 Task: Create a due date automation trigger when advanced on, 2 hours after a card is due add dates with a due date.
Action: Mouse moved to (1047, 313)
Screenshot: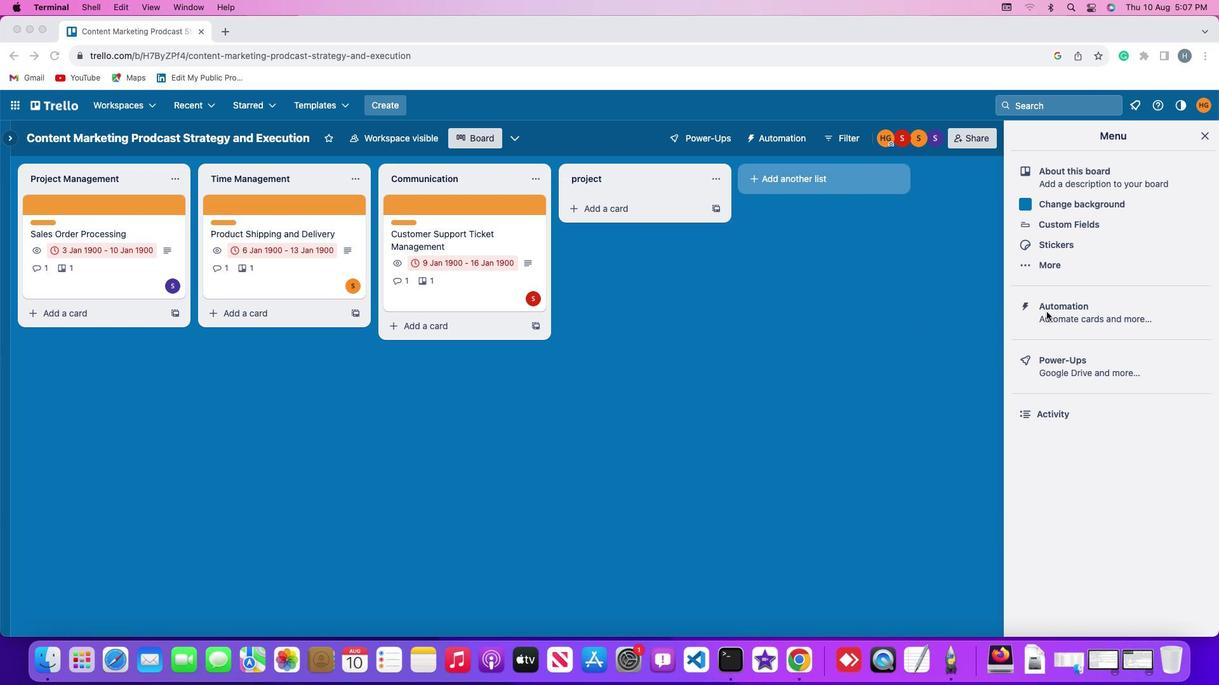 
Action: Mouse pressed left at (1047, 313)
Screenshot: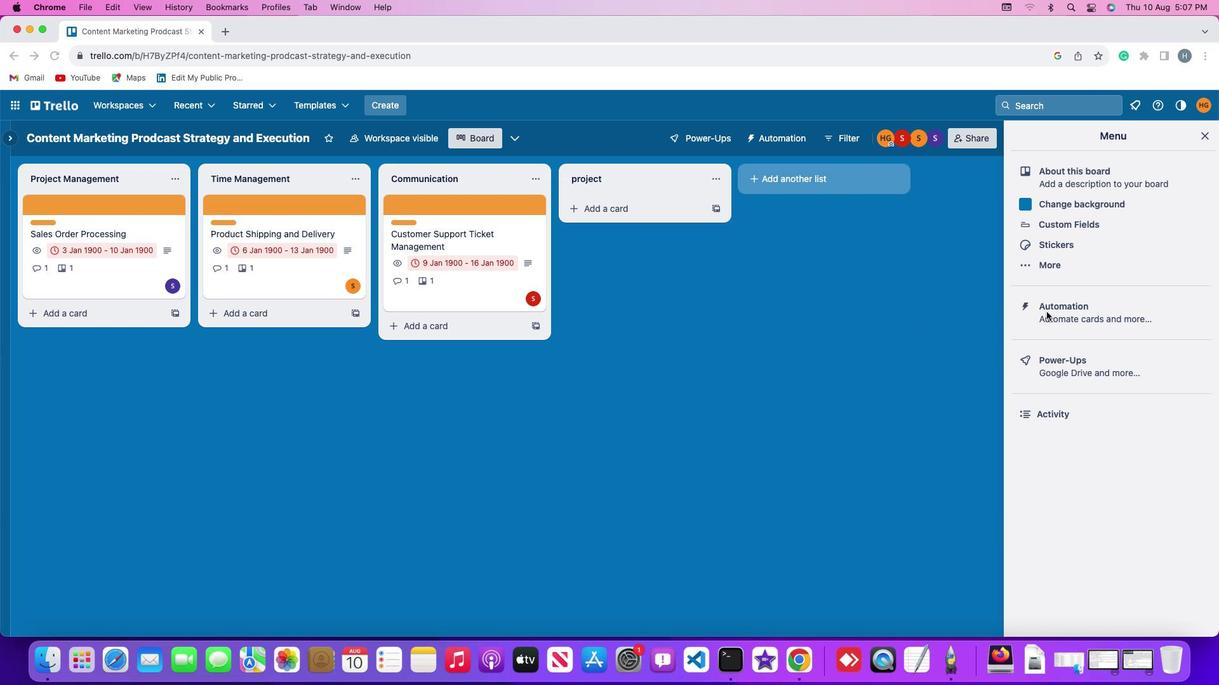 
Action: Mouse pressed left at (1047, 313)
Screenshot: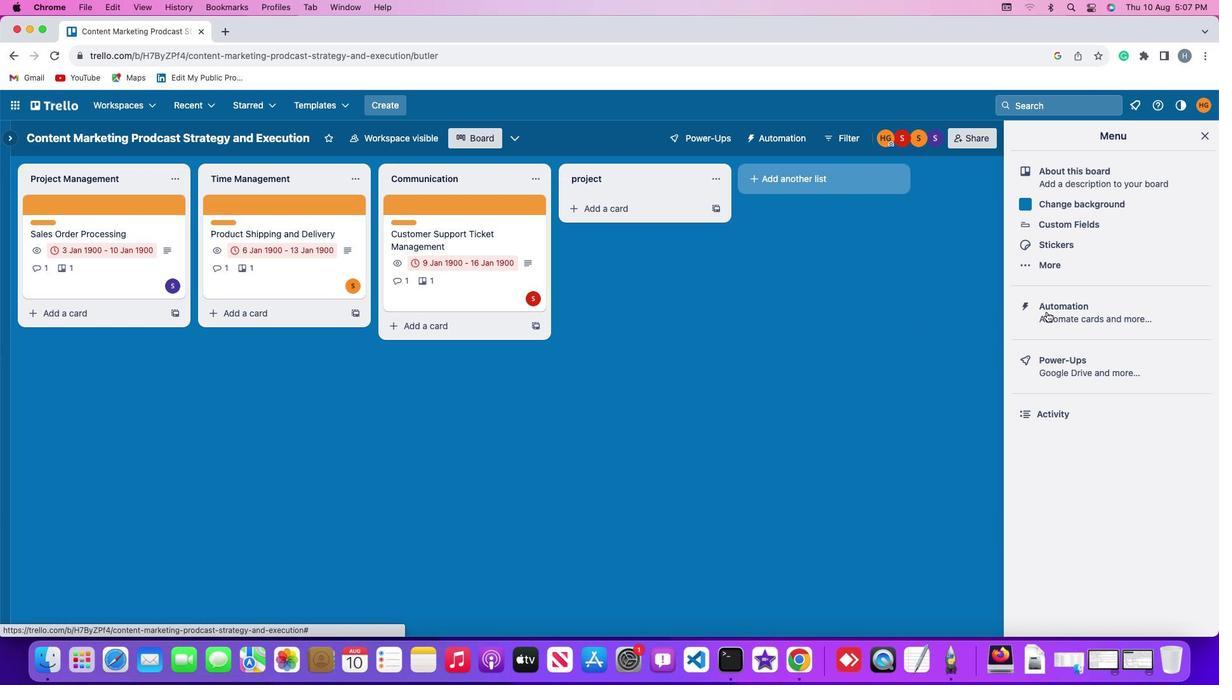 
Action: Mouse moved to (72, 304)
Screenshot: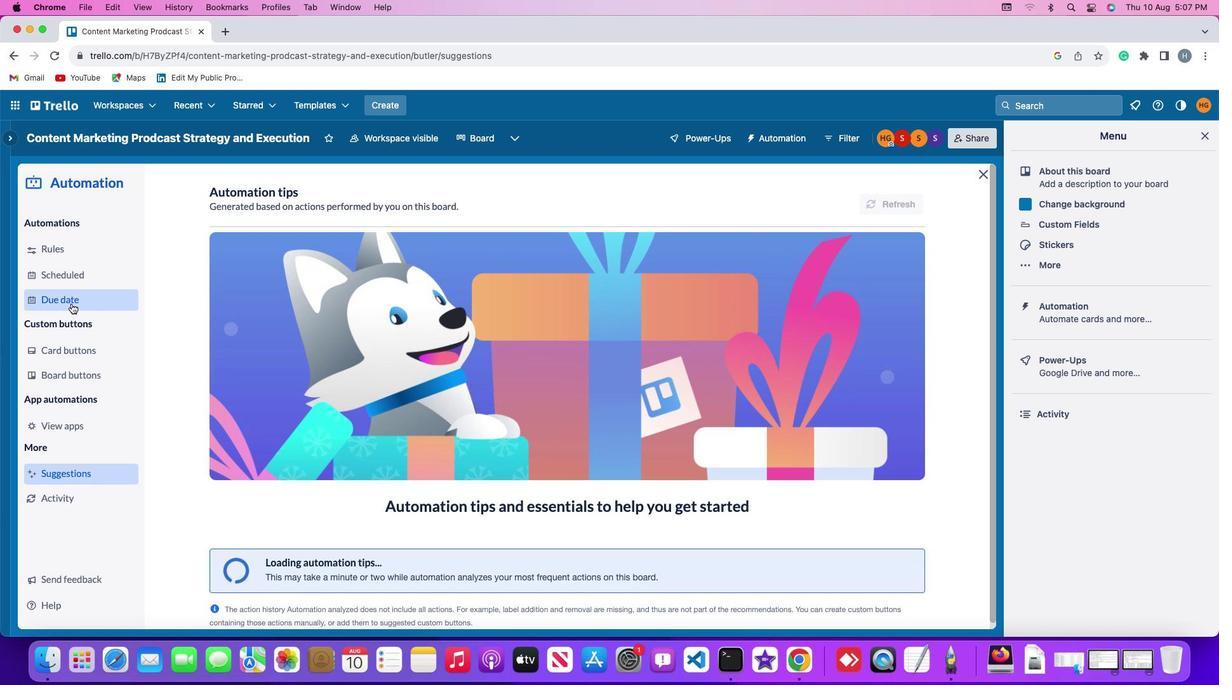 
Action: Mouse pressed left at (72, 304)
Screenshot: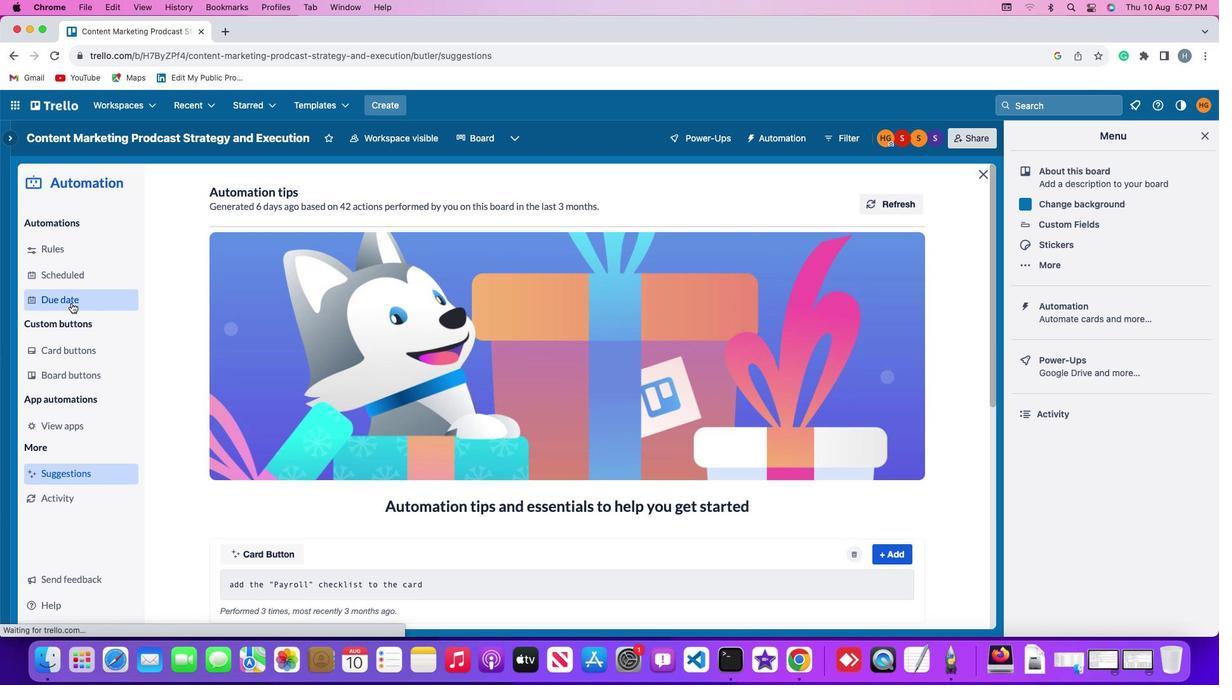 
Action: Mouse moved to (866, 198)
Screenshot: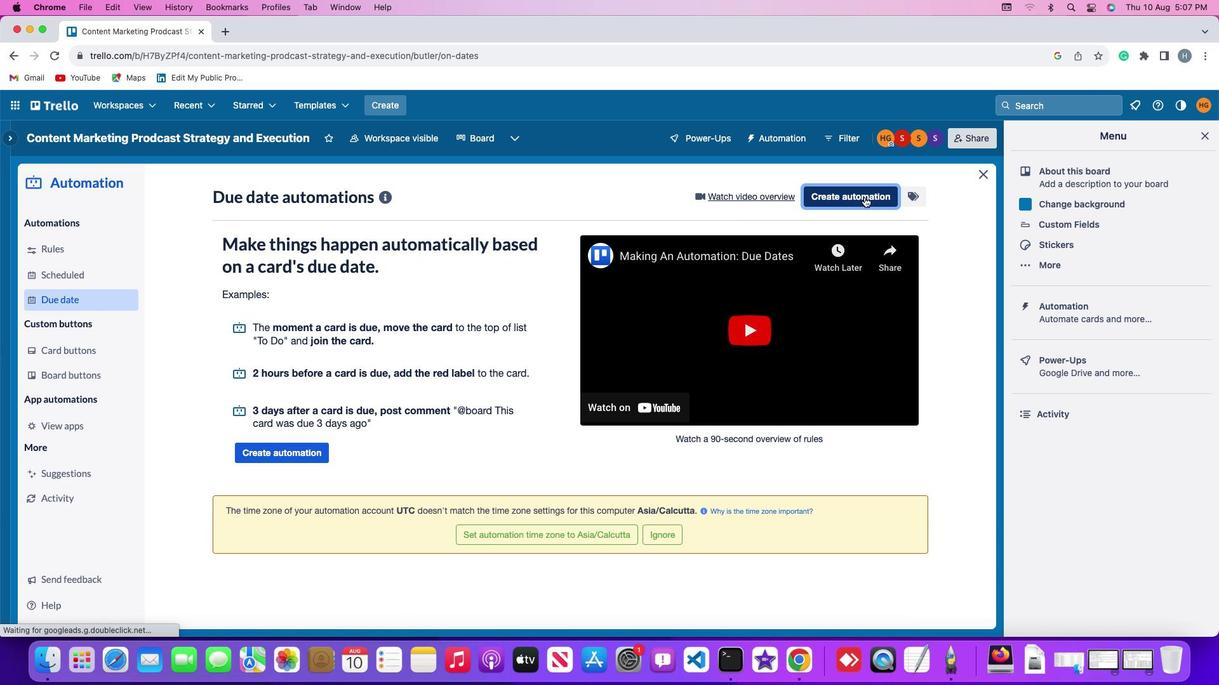 
Action: Mouse pressed left at (866, 198)
Screenshot: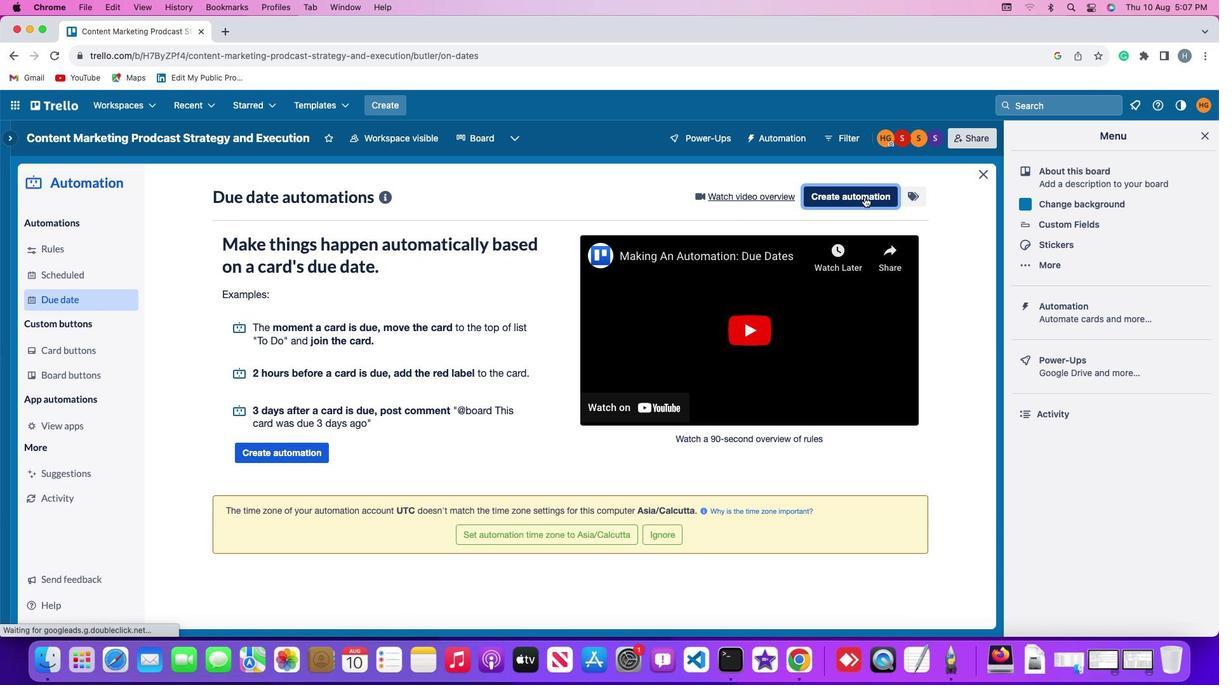 
Action: Mouse moved to (273, 320)
Screenshot: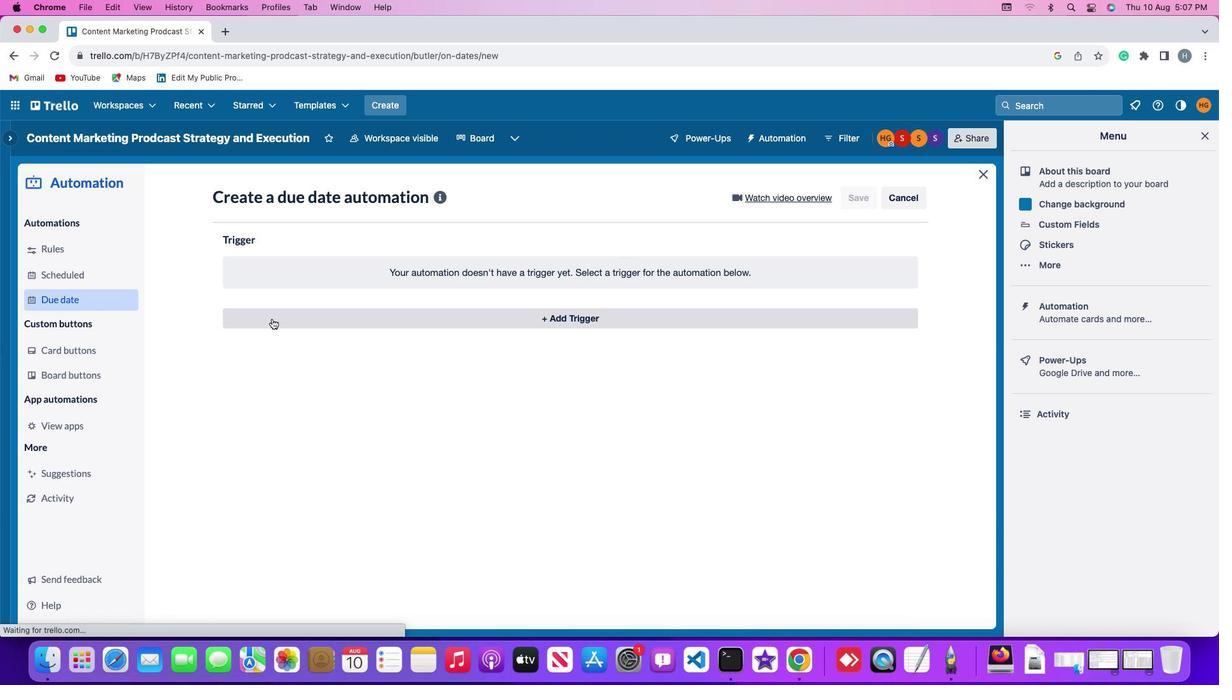 
Action: Mouse pressed left at (273, 320)
Screenshot: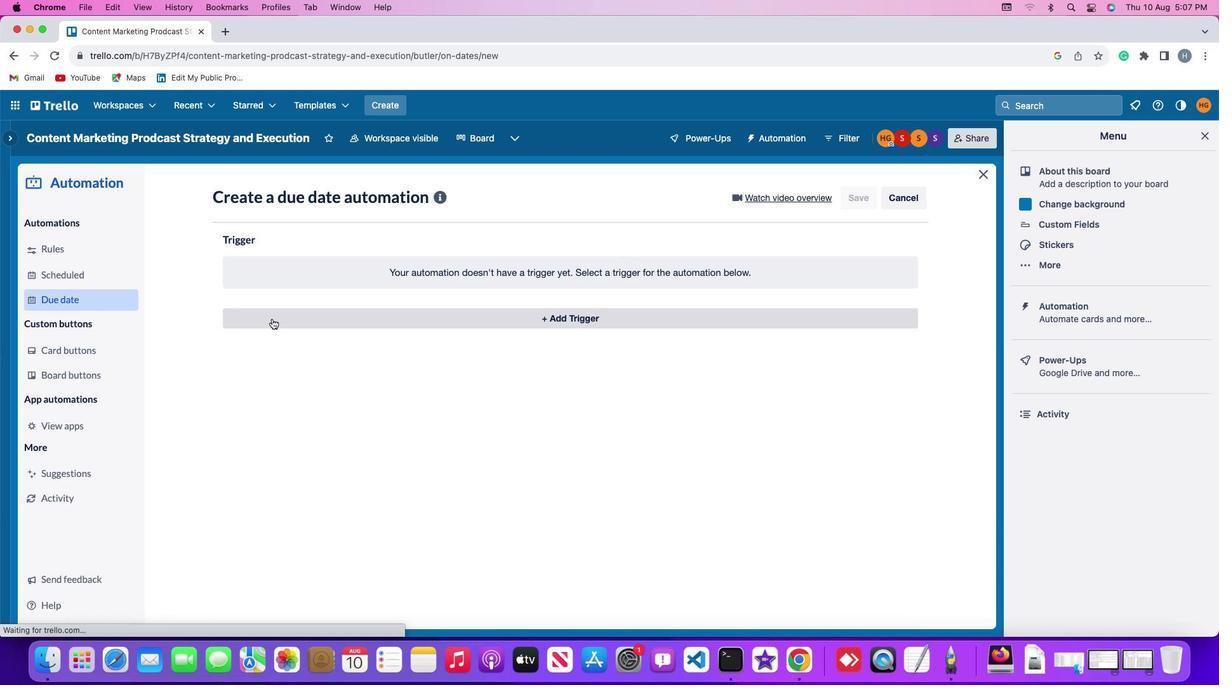 
Action: Mouse moved to (247, 513)
Screenshot: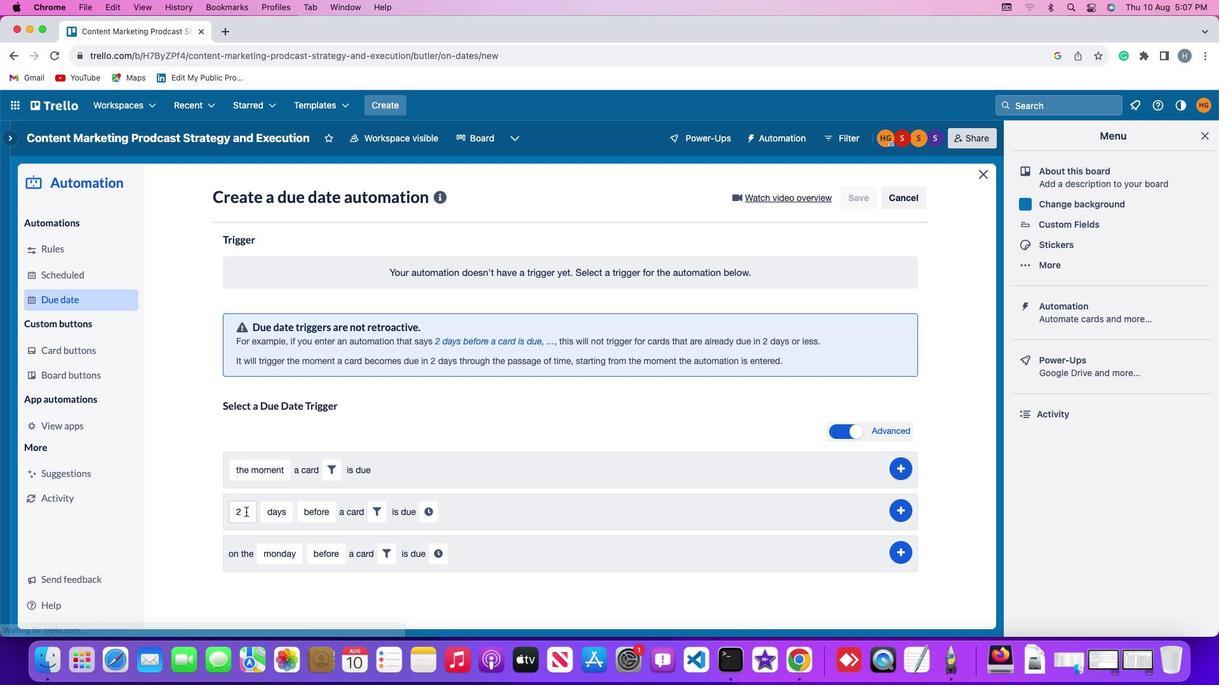
Action: Mouse pressed left at (247, 513)
Screenshot: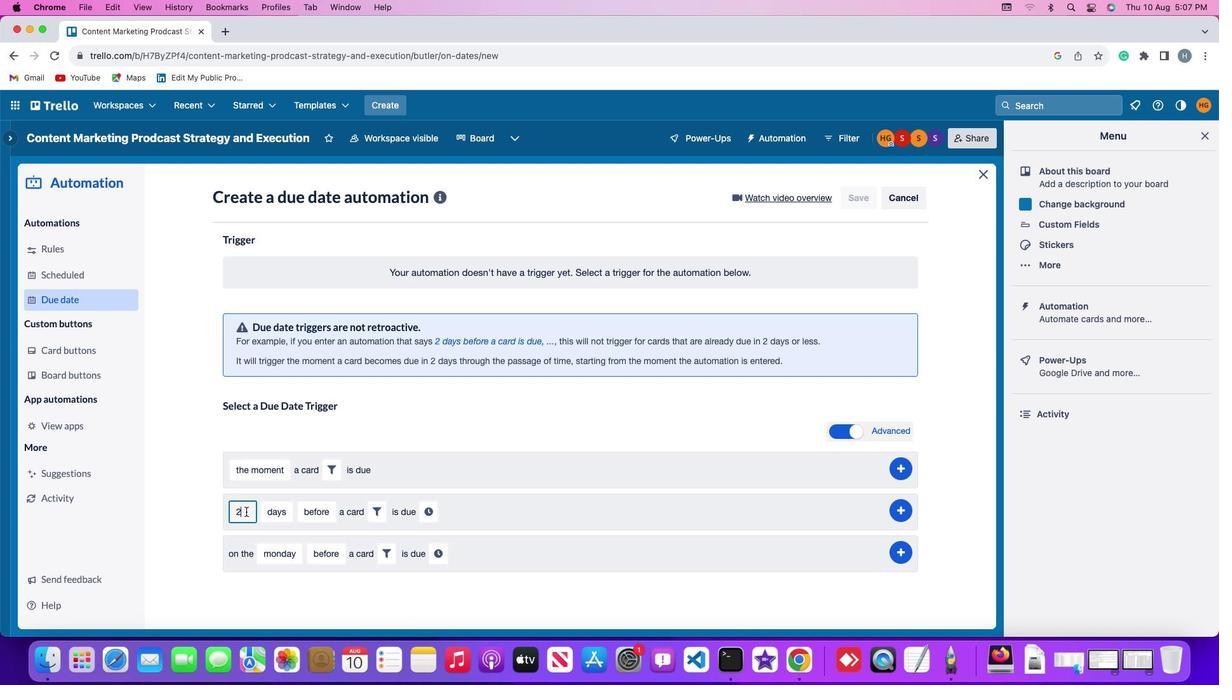
Action: Key pressed Key.backspace'2'
Screenshot: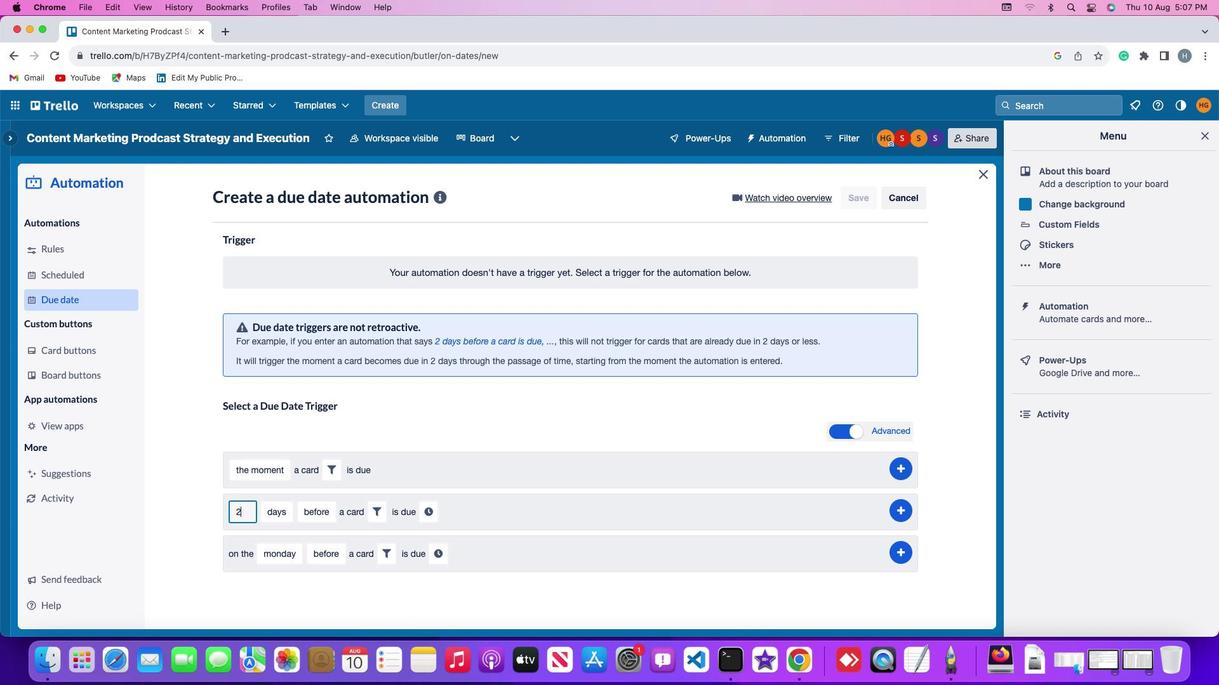 
Action: Mouse moved to (267, 514)
Screenshot: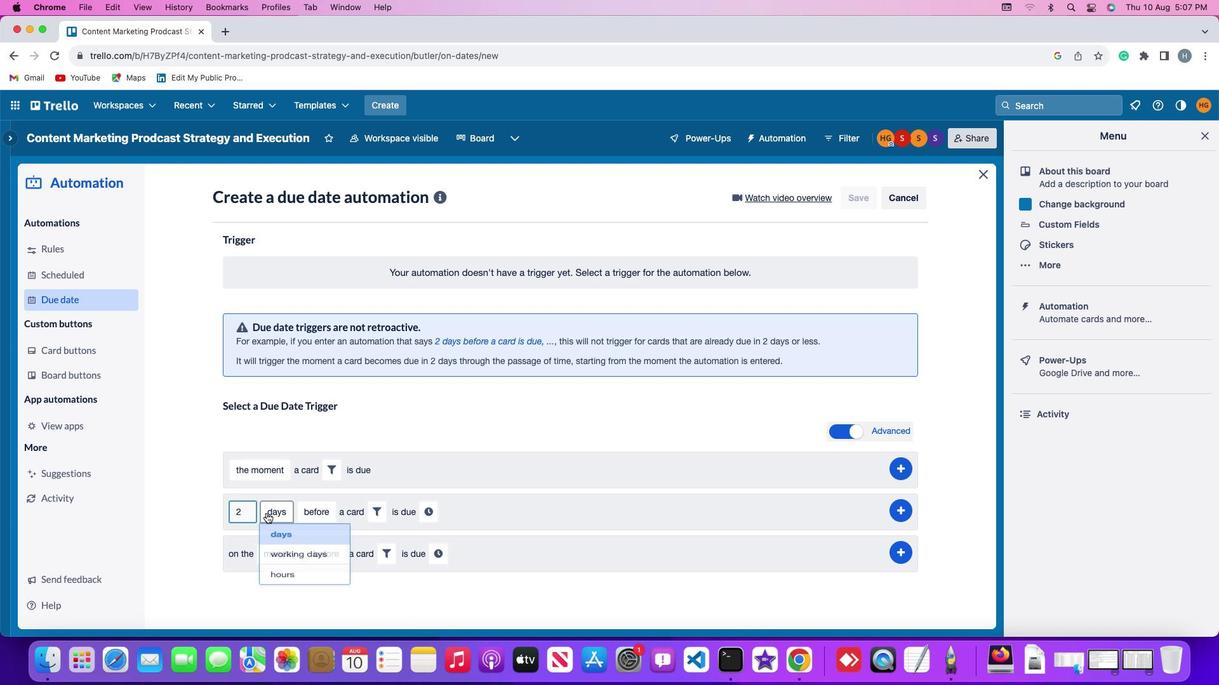 
Action: Mouse pressed left at (267, 514)
Screenshot: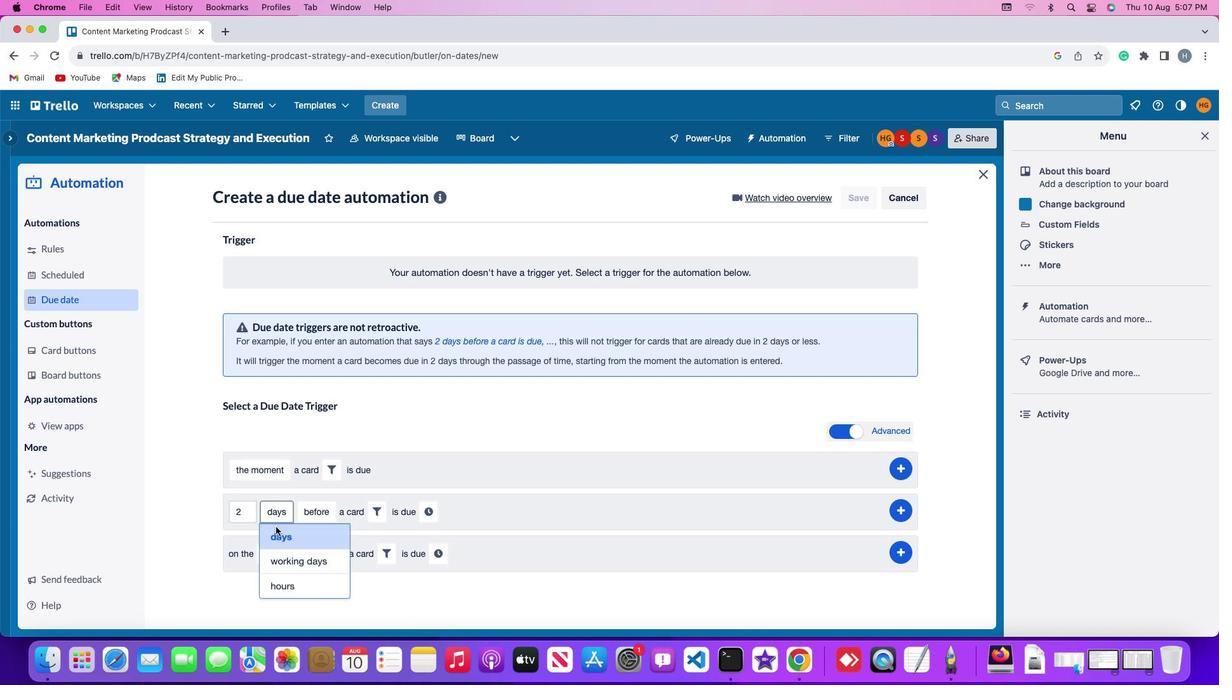 
Action: Mouse moved to (289, 591)
Screenshot: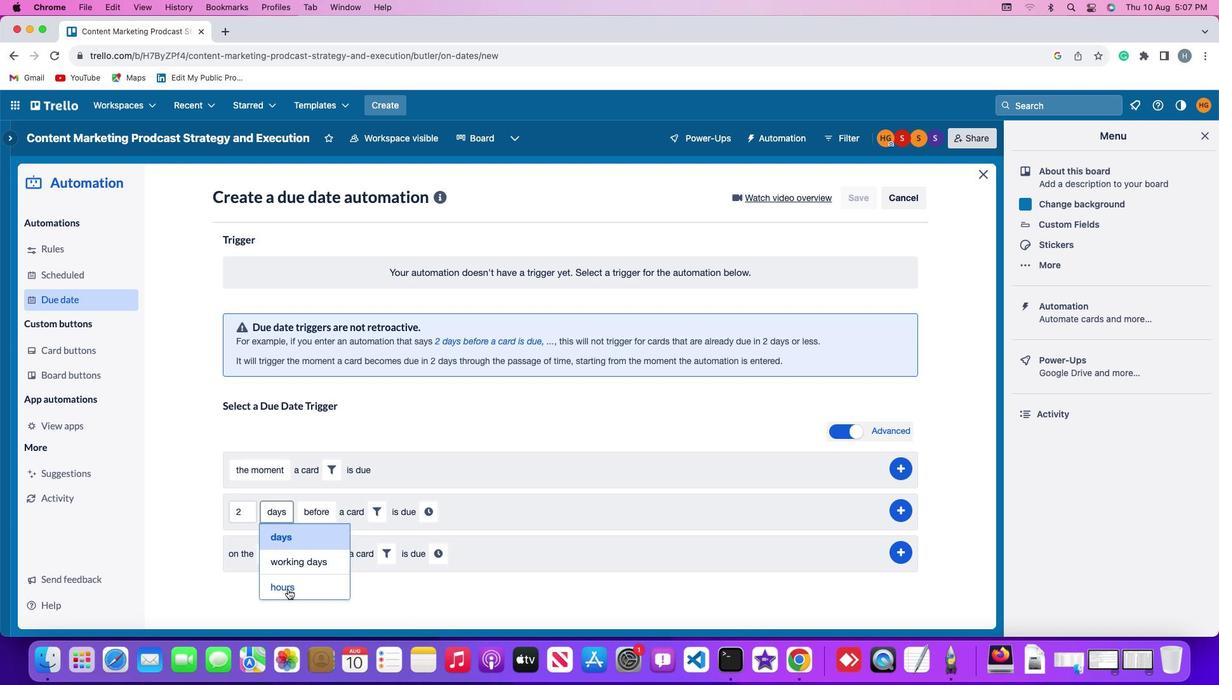 
Action: Mouse pressed left at (289, 591)
Screenshot: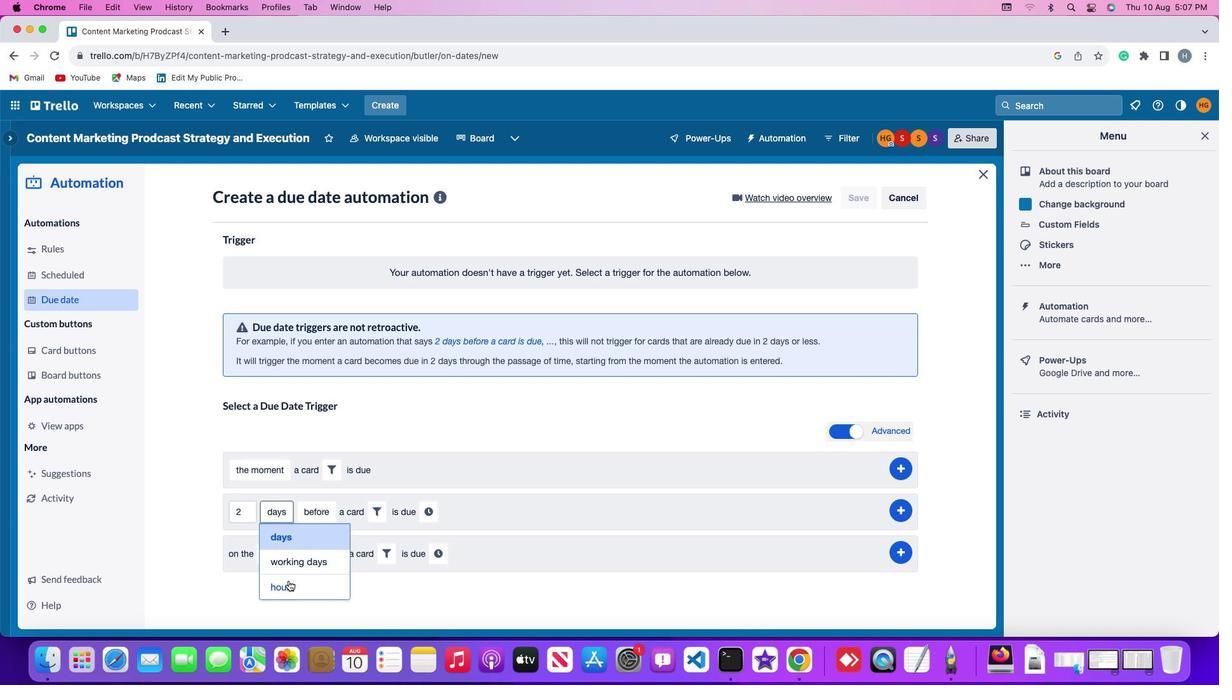 
Action: Mouse moved to (315, 520)
Screenshot: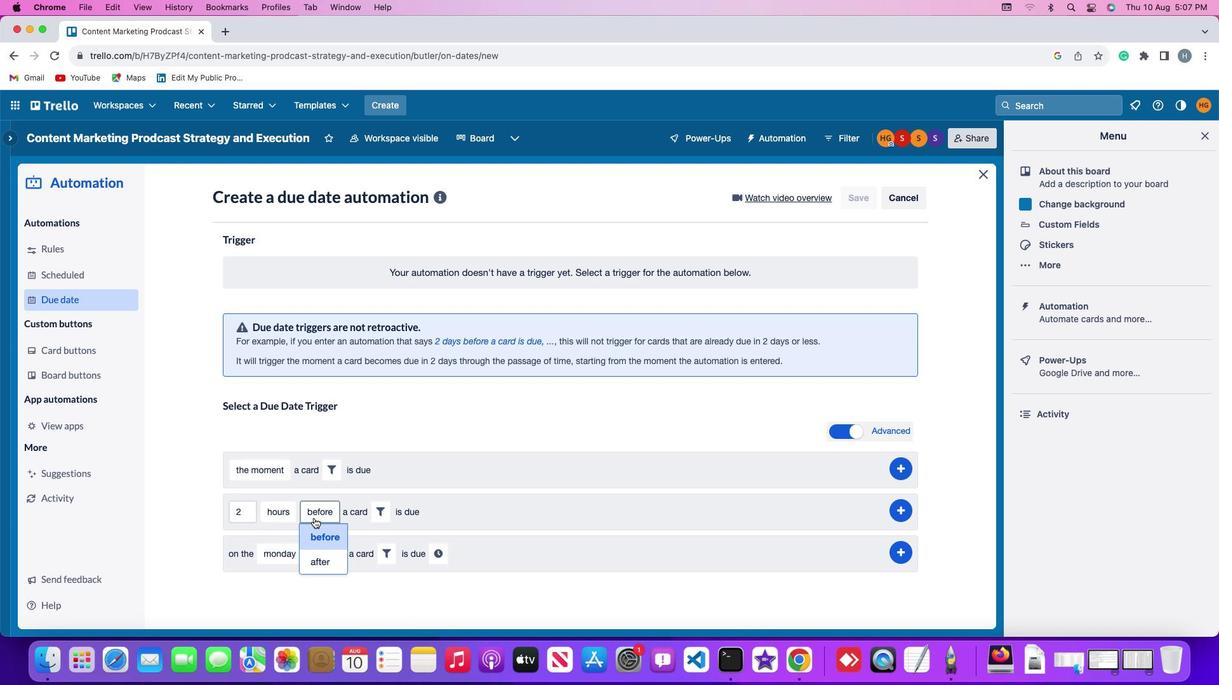 
Action: Mouse pressed left at (315, 520)
Screenshot: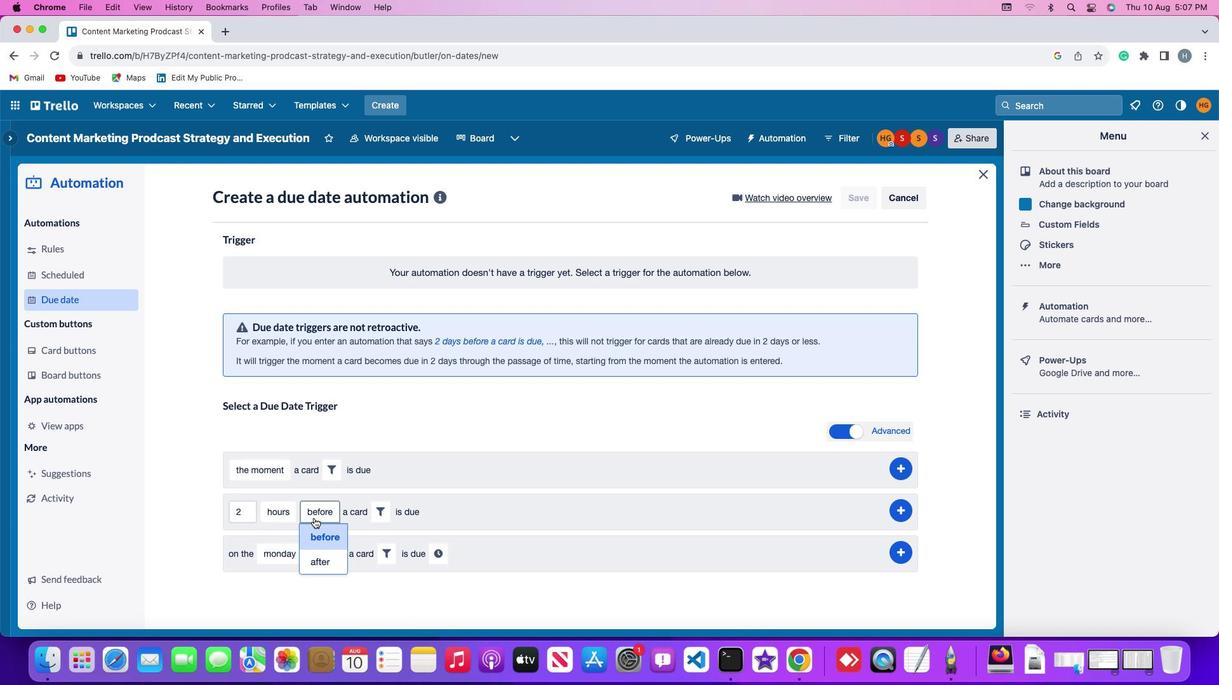 
Action: Mouse moved to (318, 562)
Screenshot: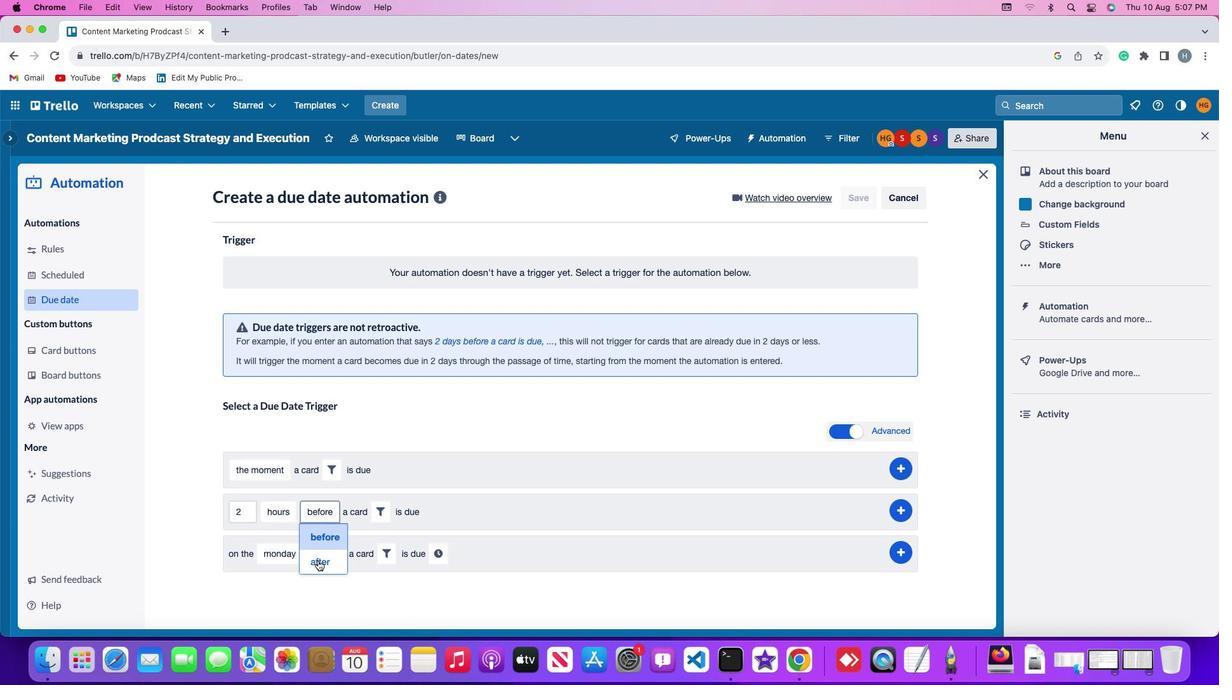 
Action: Mouse pressed left at (318, 562)
Screenshot: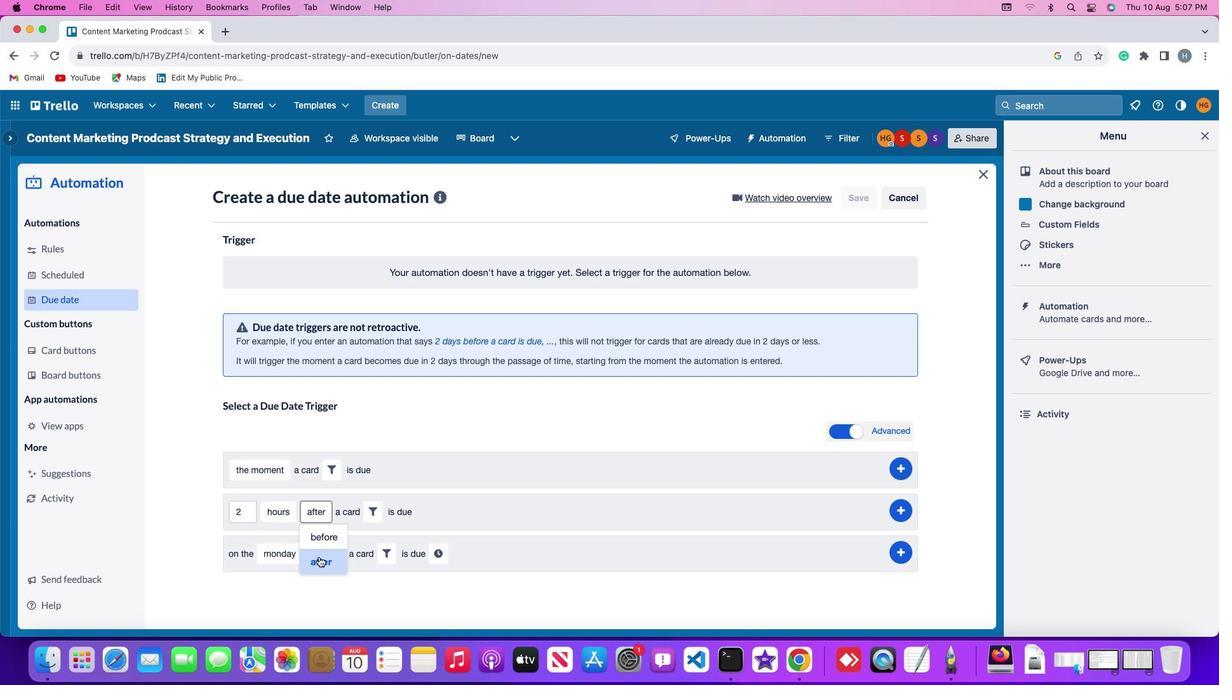 
Action: Mouse moved to (370, 513)
Screenshot: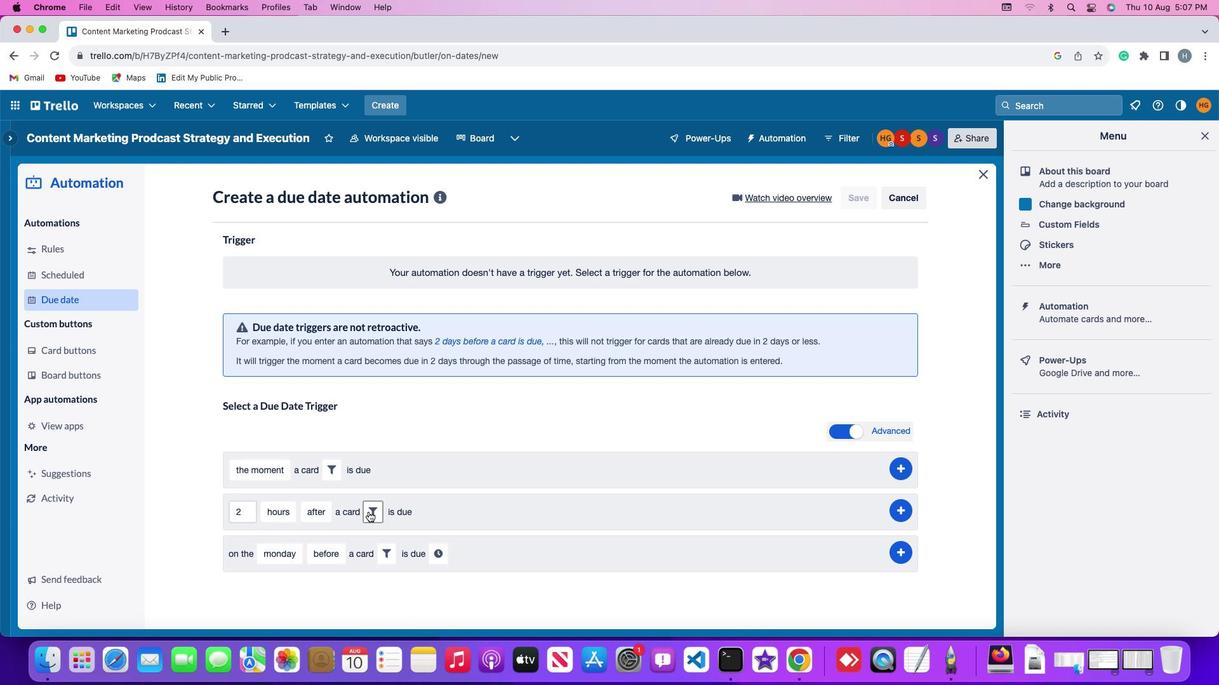 
Action: Mouse pressed left at (370, 513)
Screenshot: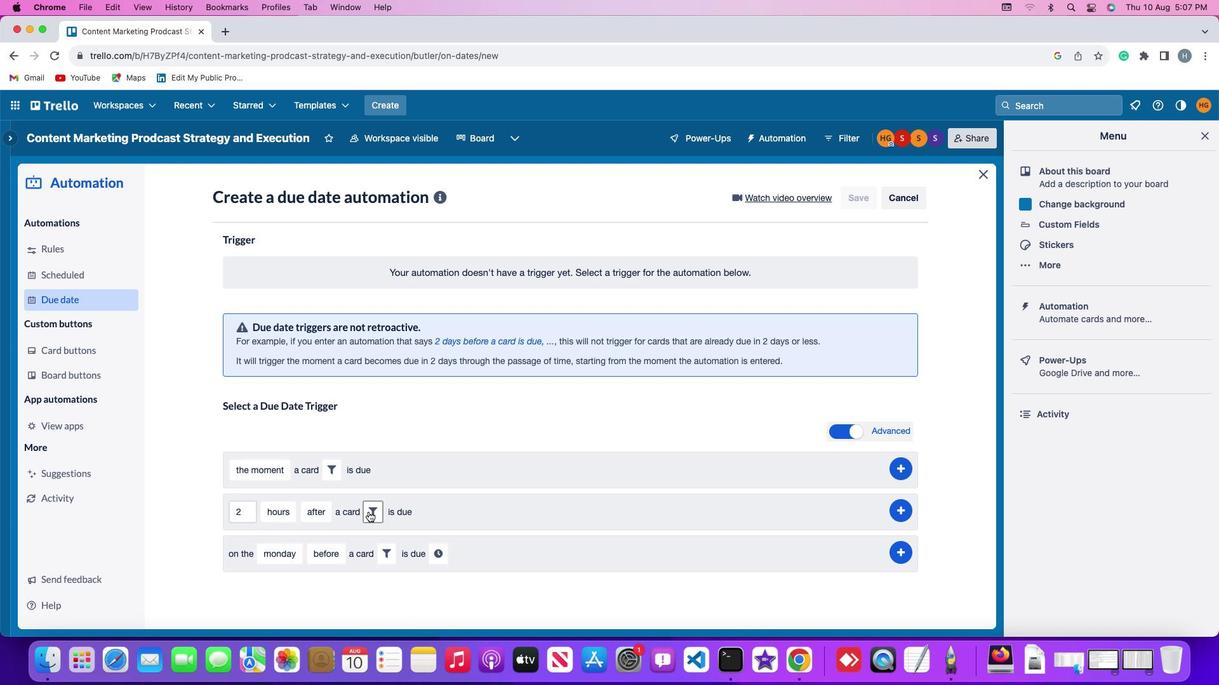 
Action: Mouse moved to (339, 591)
Screenshot: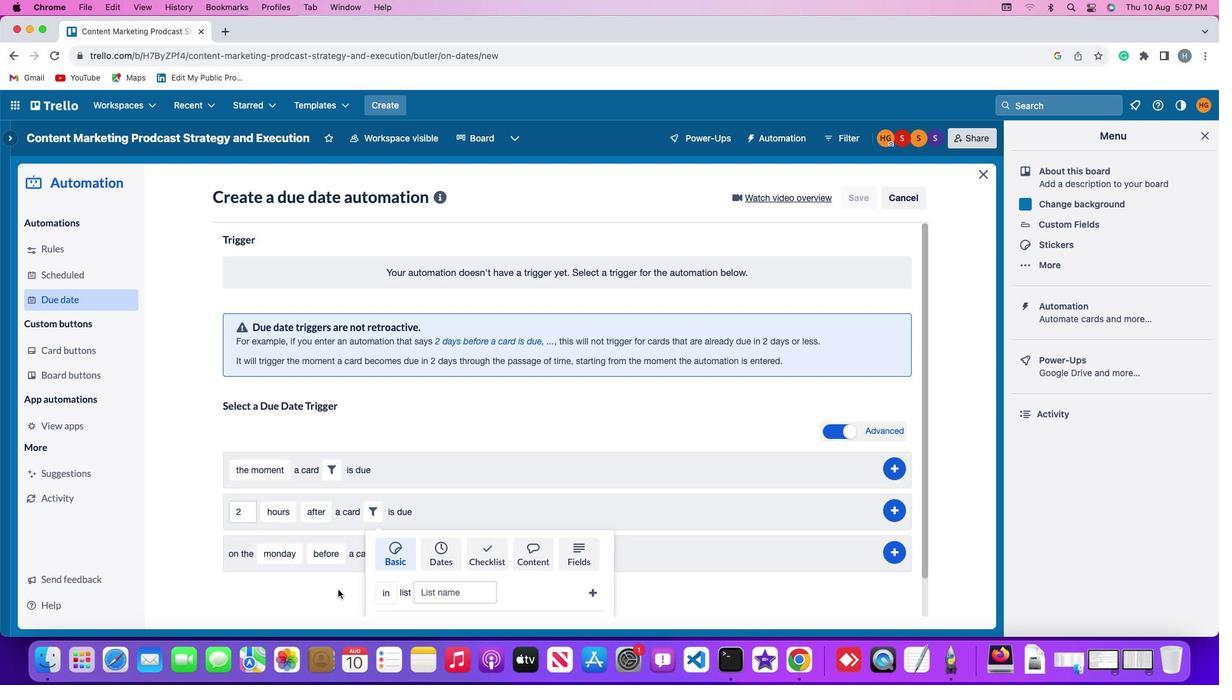 
Action: Mouse scrolled (339, 591) with delta (1, 0)
Screenshot: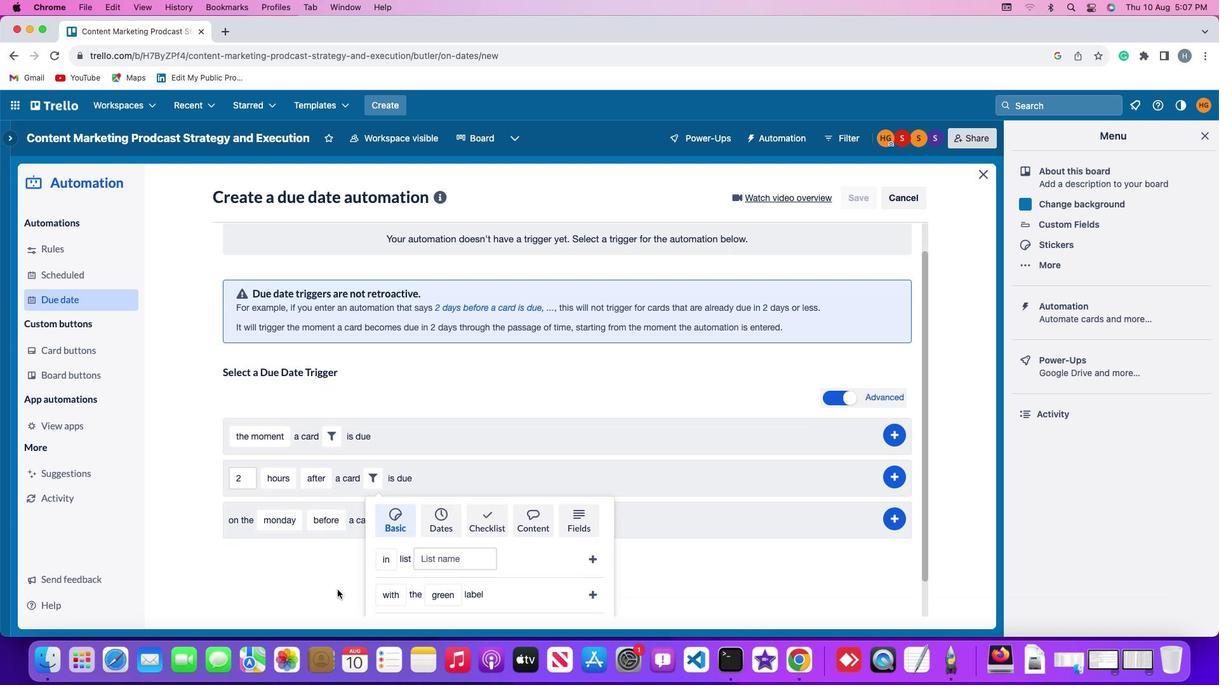 
Action: Mouse scrolled (339, 591) with delta (1, 0)
Screenshot: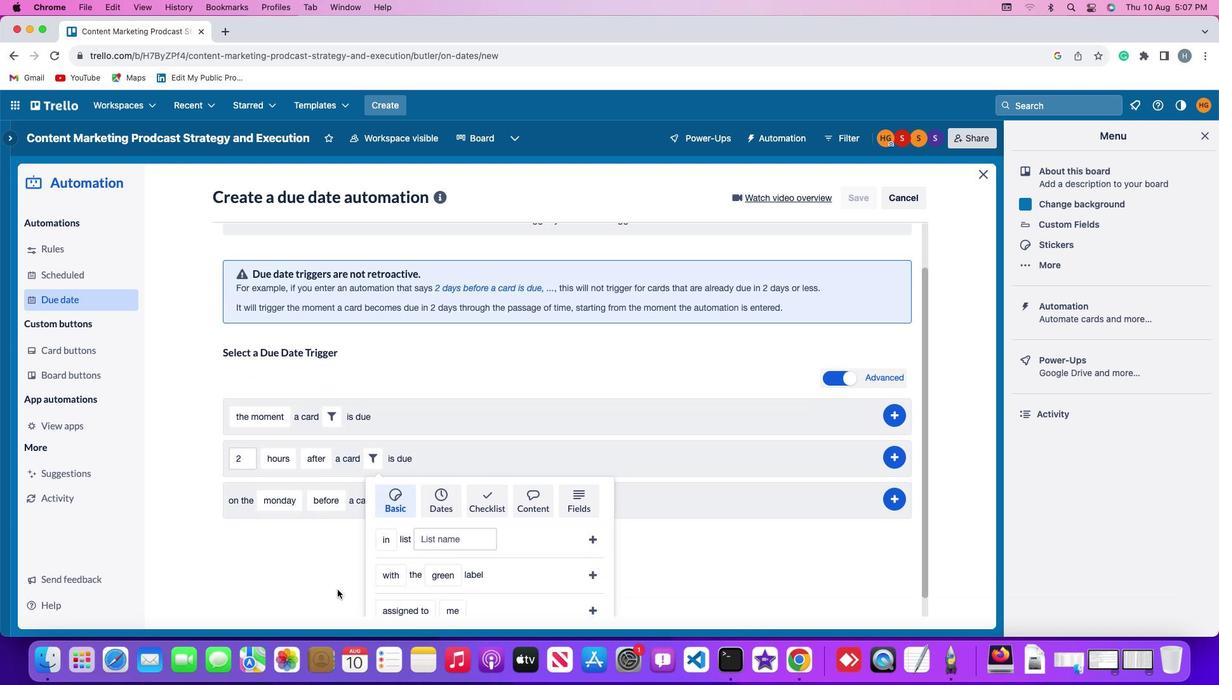 
Action: Mouse scrolled (339, 591) with delta (1, 0)
Screenshot: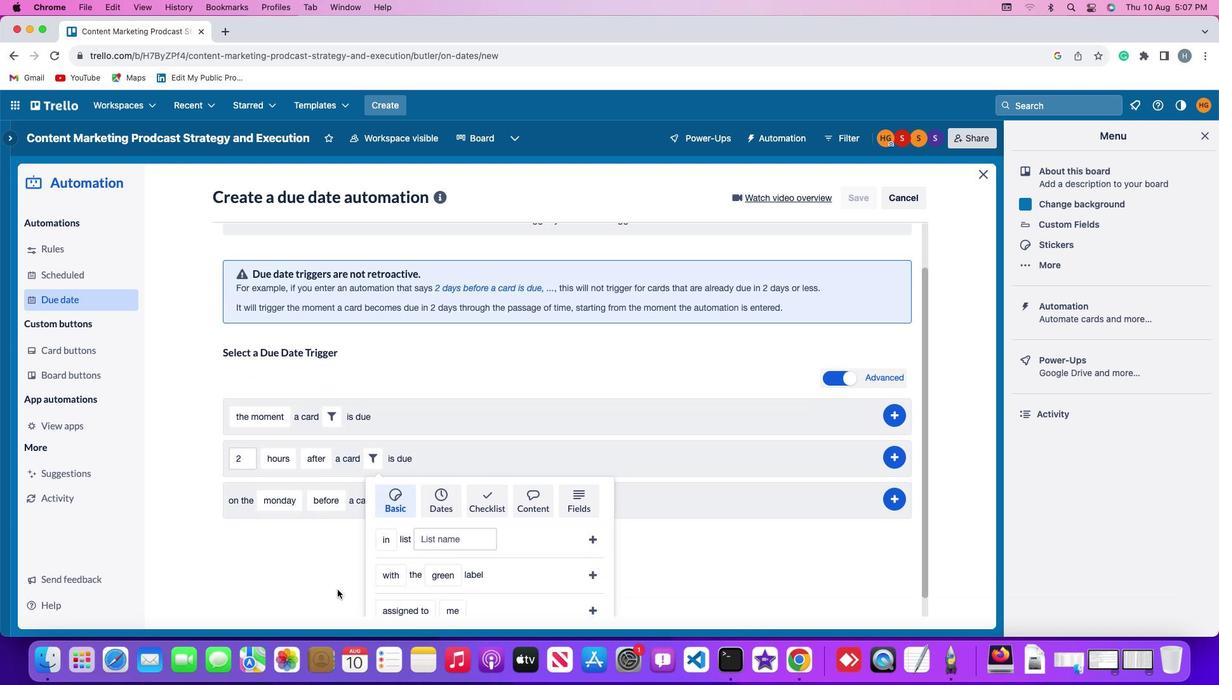 
Action: Mouse scrolled (339, 591) with delta (1, -1)
Screenshot: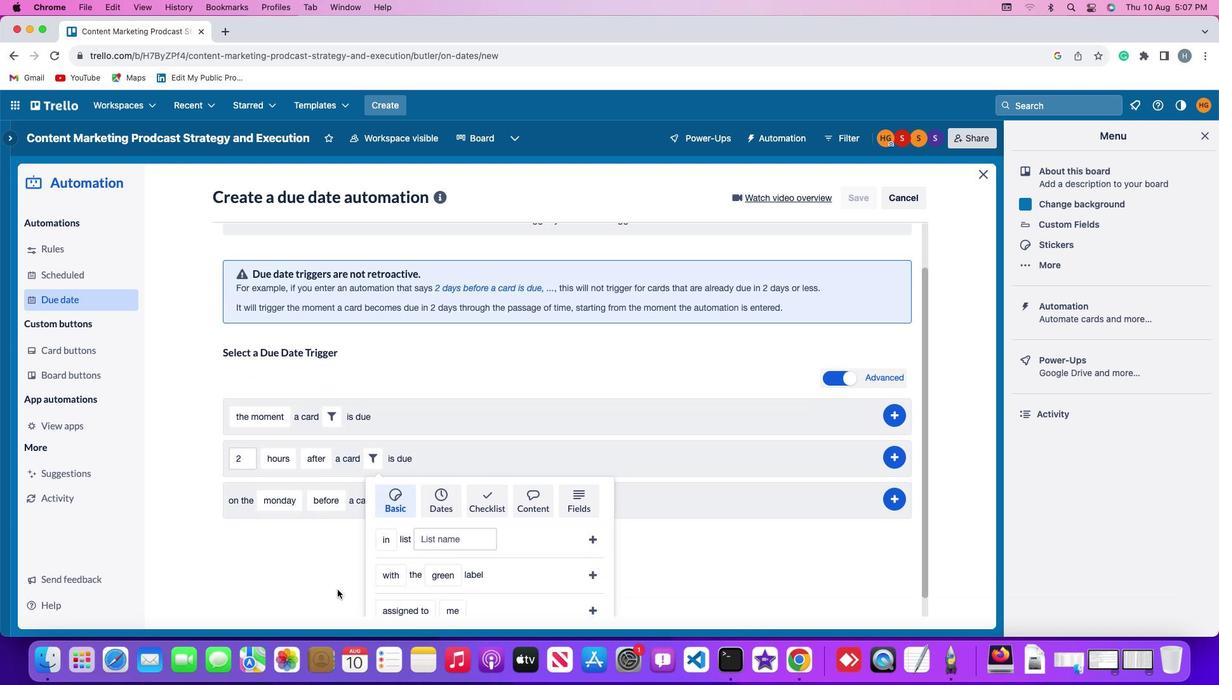 
Action: Mouse moved to (338, 591)
Screenshot: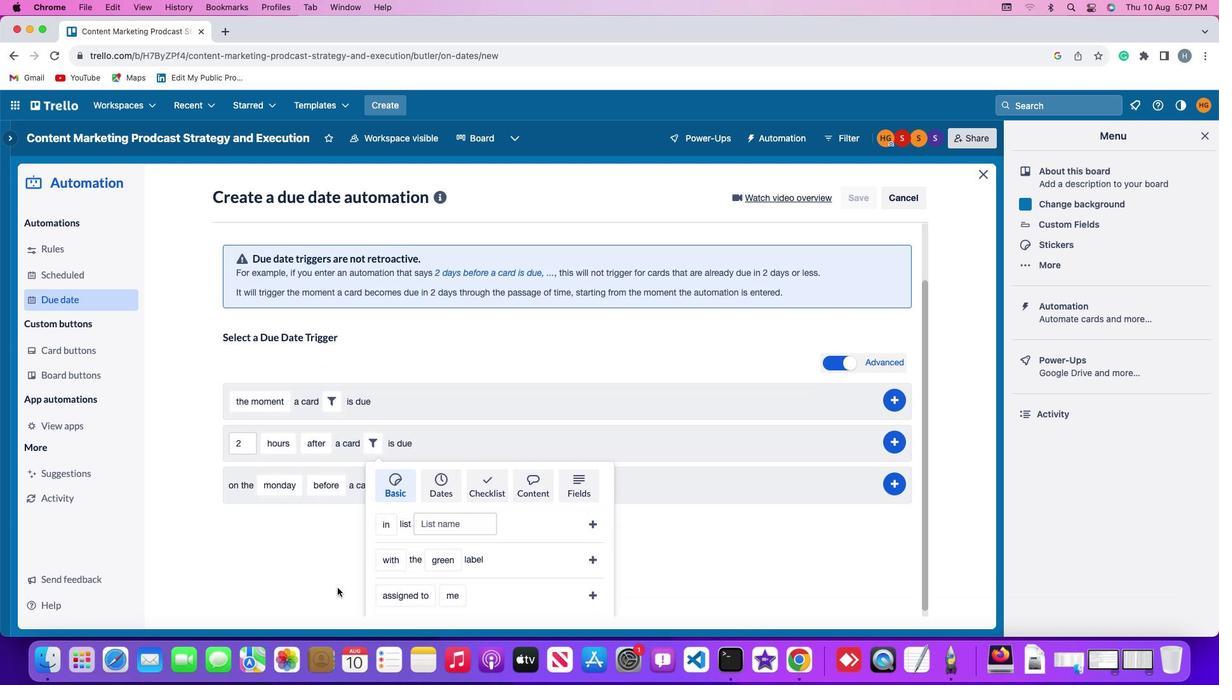 
Action: Mouse scrolled (338, 591) with delta (1, -1)
Screenshot: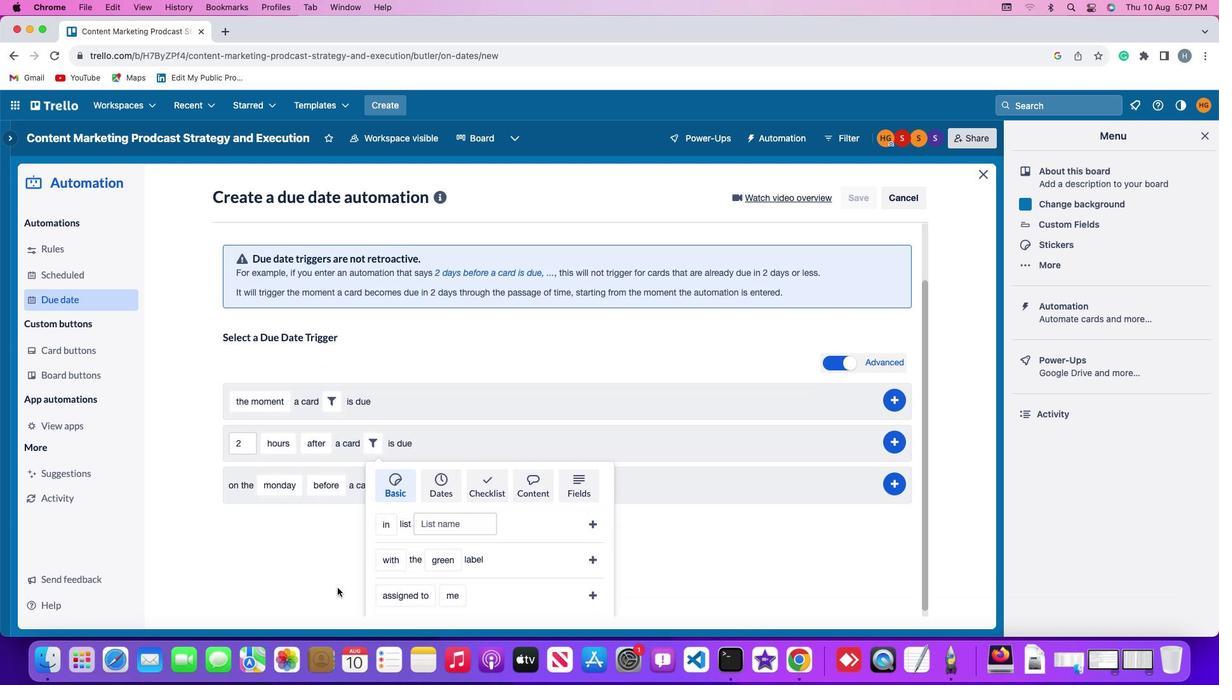 
Action: Mouse moved to (448, 488)
Screenshot: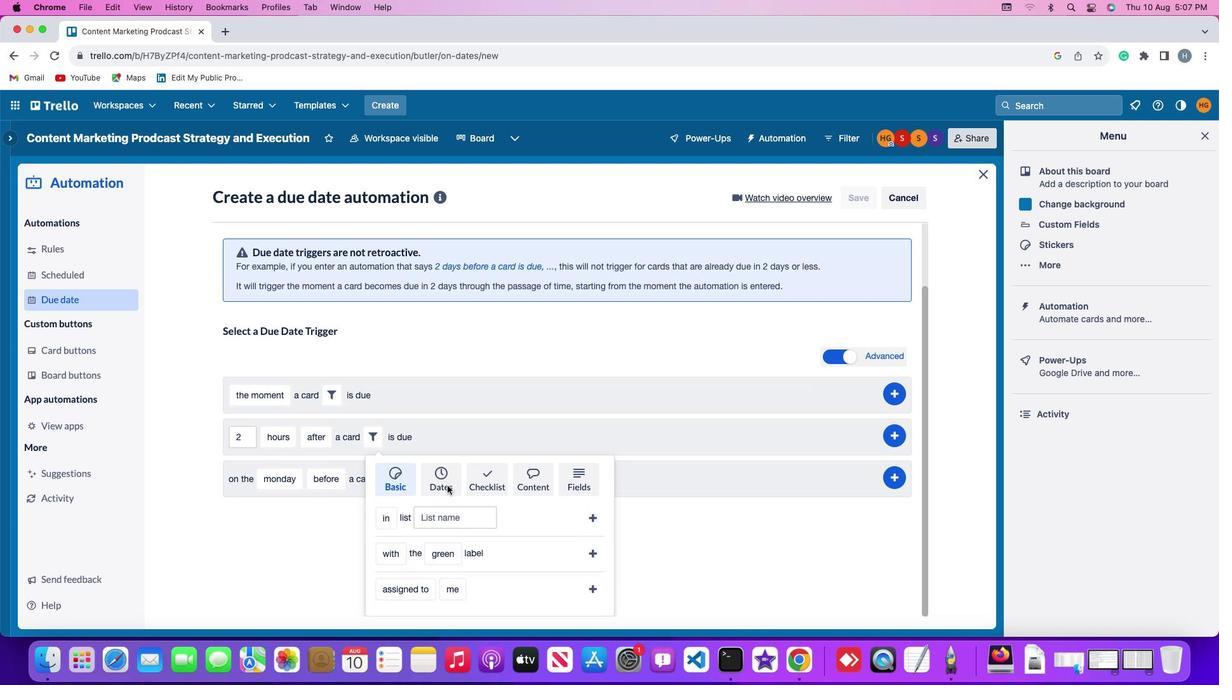 
Action: Mouse pressed left at (448, 488)
Screenshot: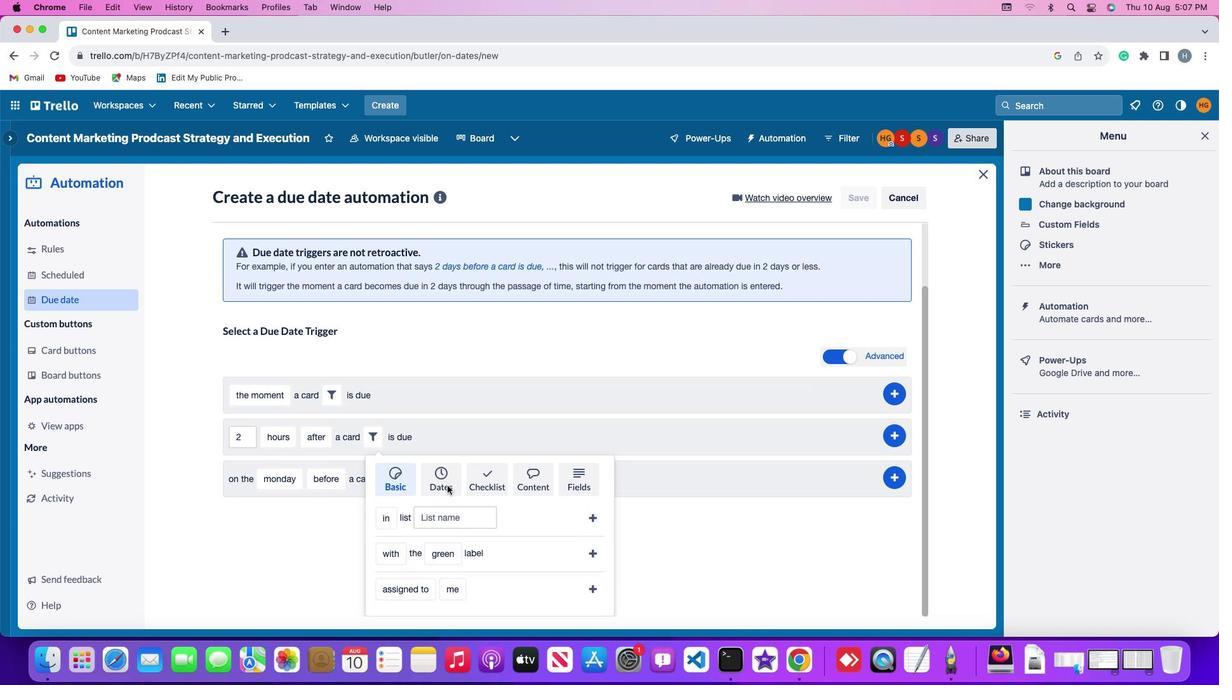 
Action: Mouse moved to (400, 518)
Screenshot: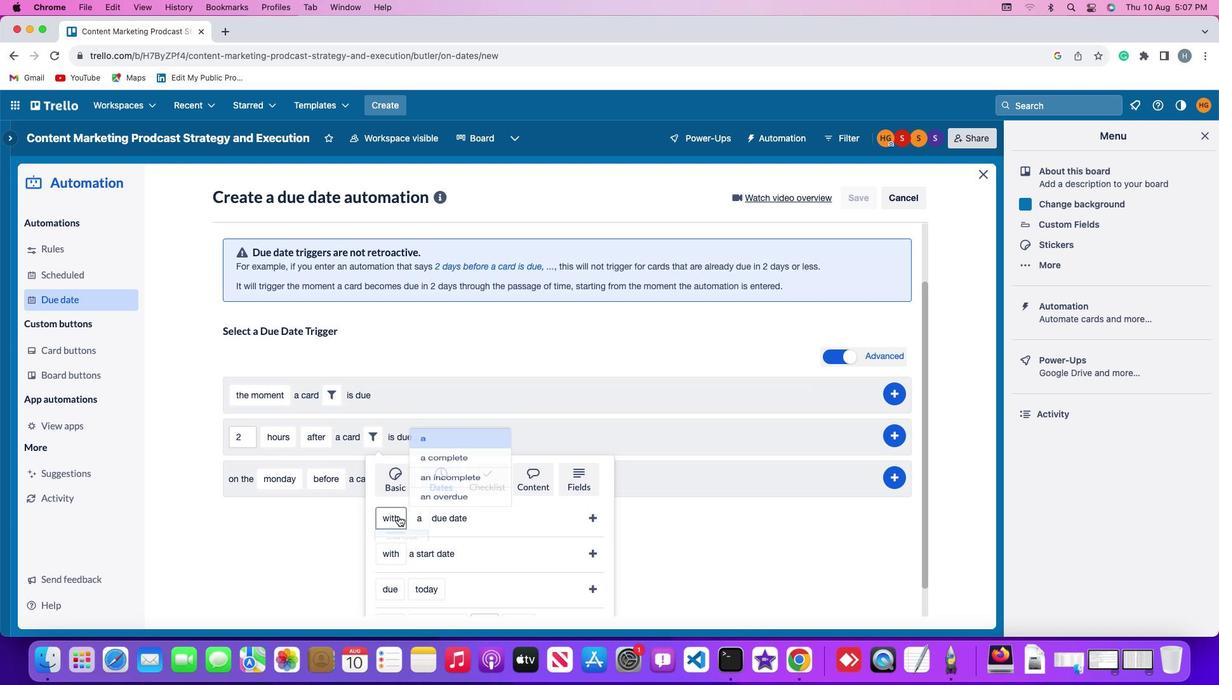 
Action: Mouse pressed left at (400, 518)
Screenshot: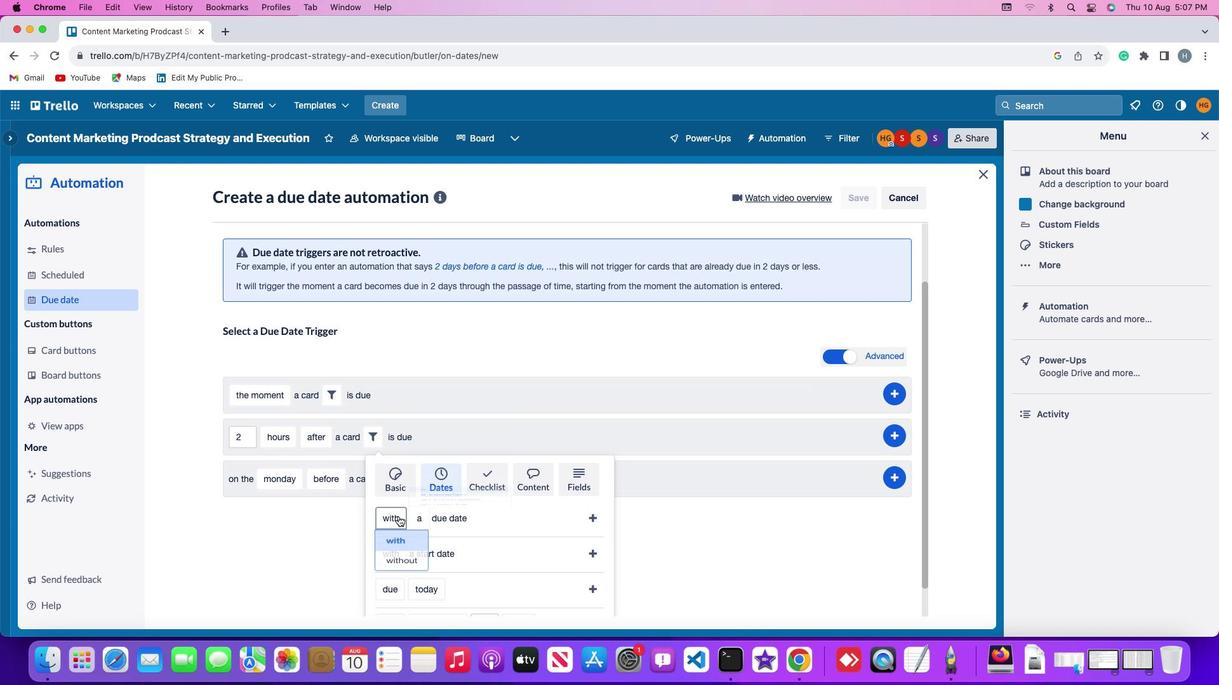 
Action: Mouse moved to (394, 553)
Screenshot: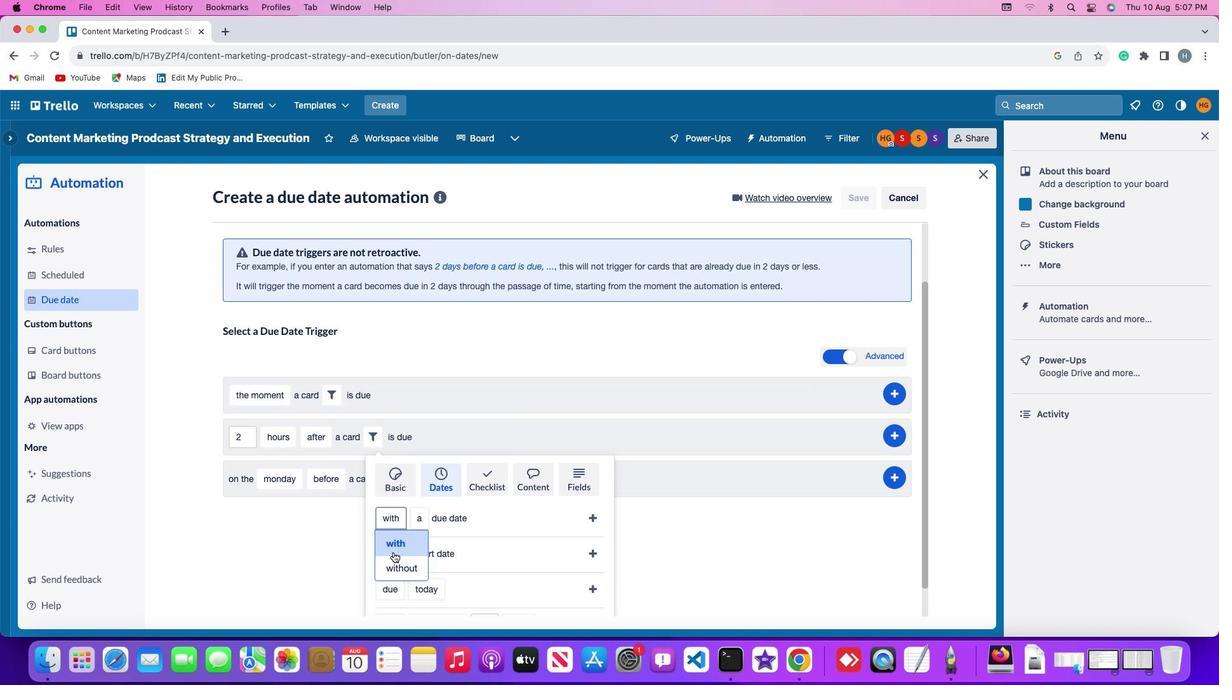 
Action: Mouse pressed left at (394, 553)
Screenshot: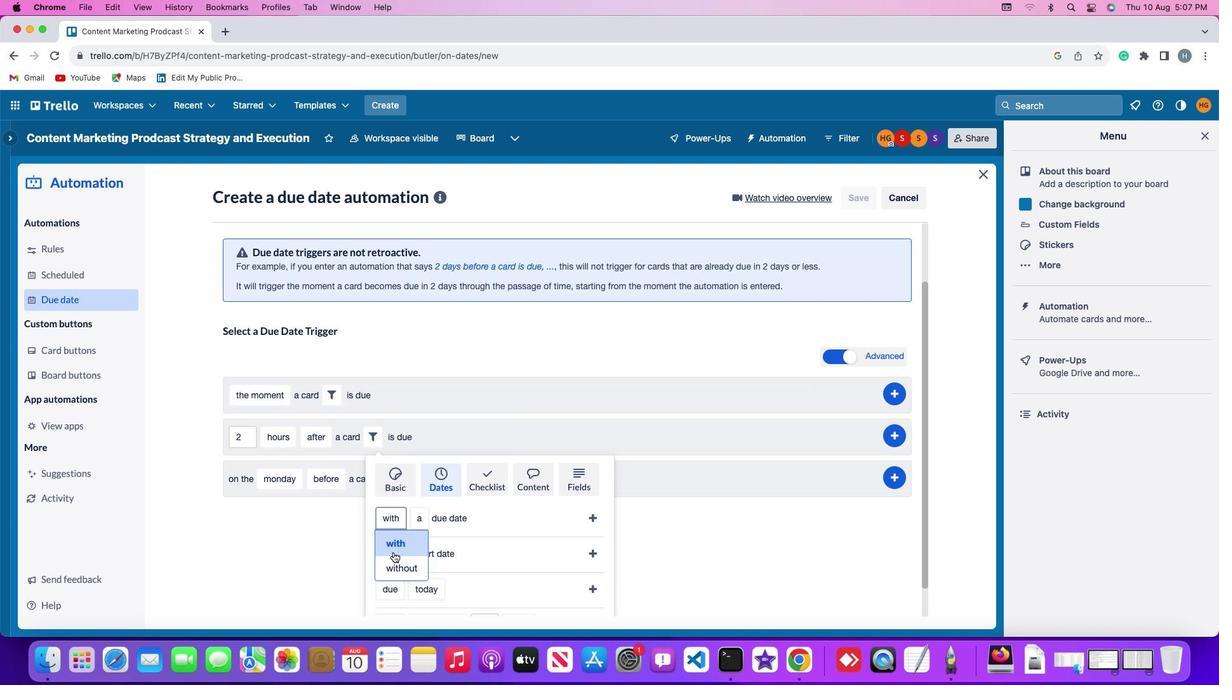 
Action: Mouse moved to (415, 523)
Screenshot: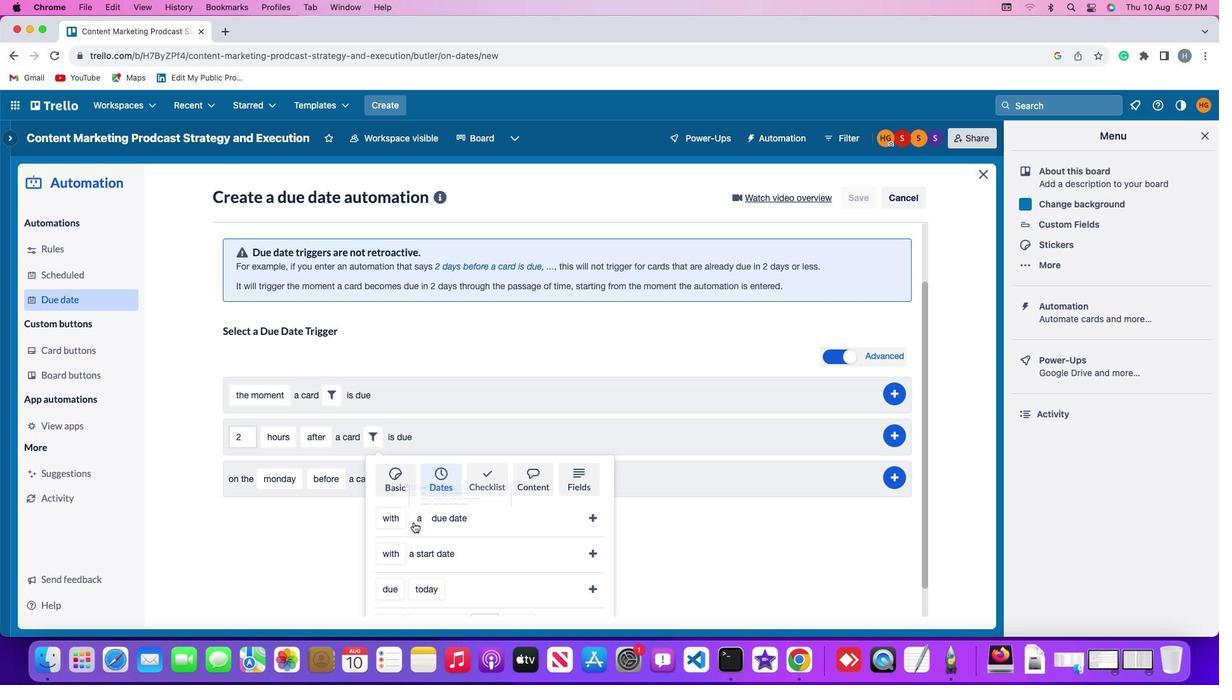 
Action: Mouse pressed left at (415, 523)
Screenshot: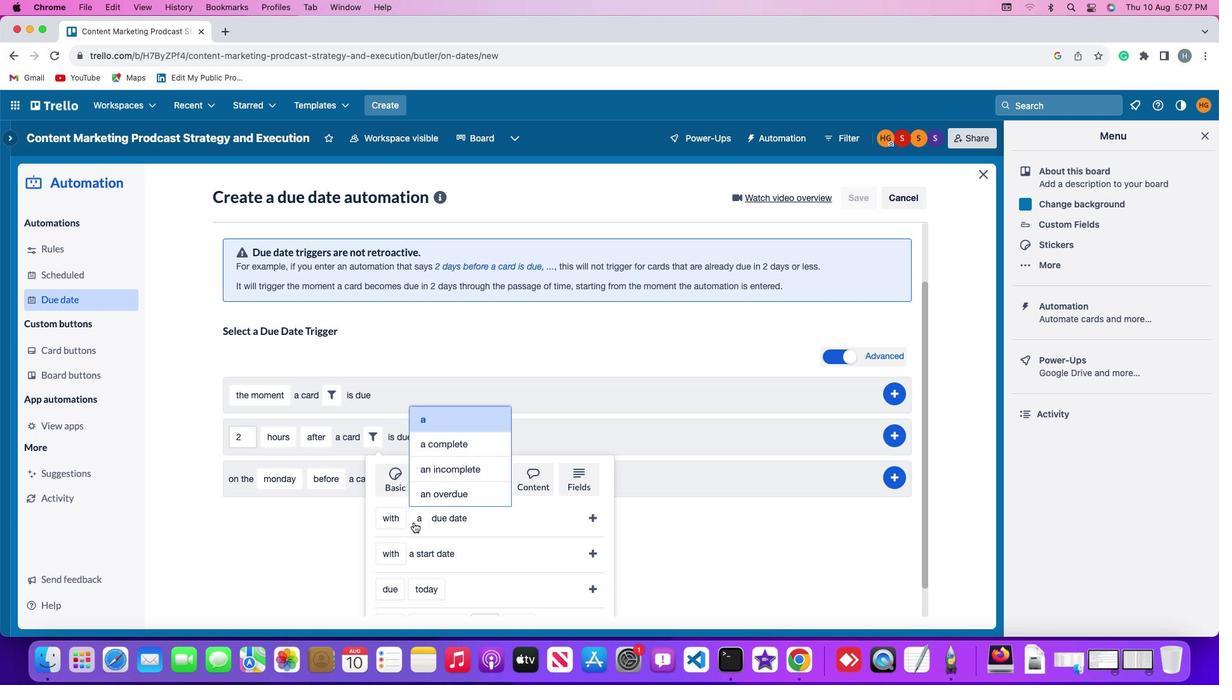 
Action: Mouse moved to (450, 423)
Screenshot: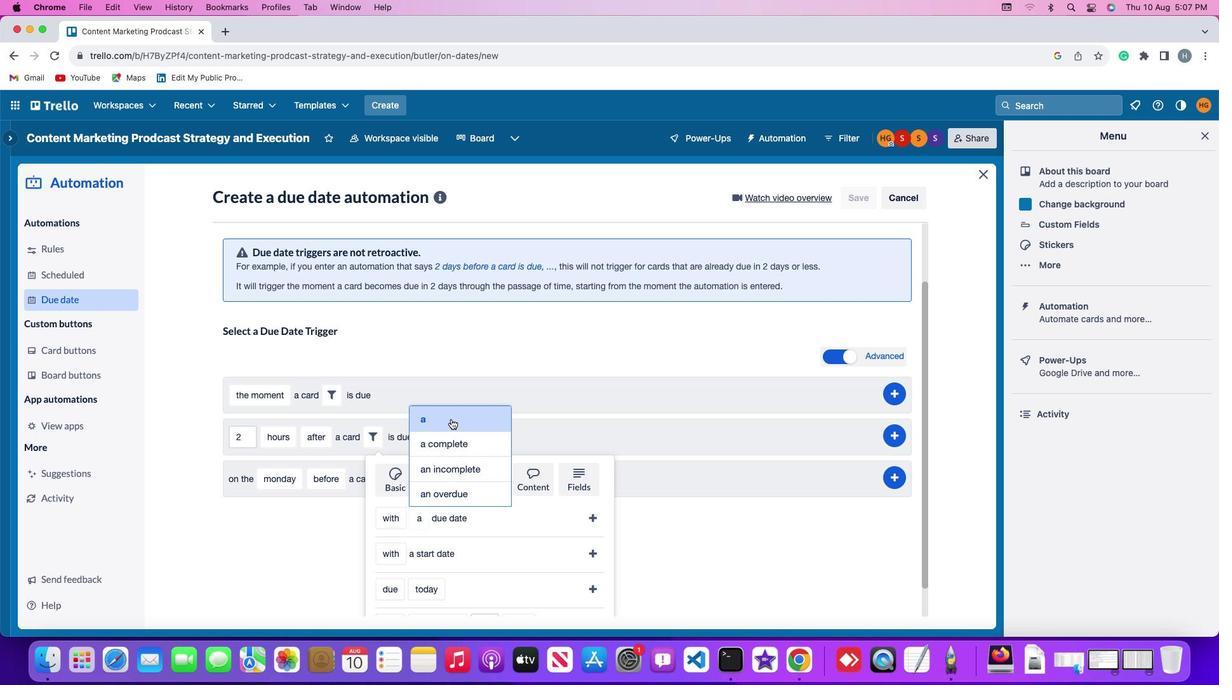 
Action: Mouse pressed left at (450, 423)
Screenshot: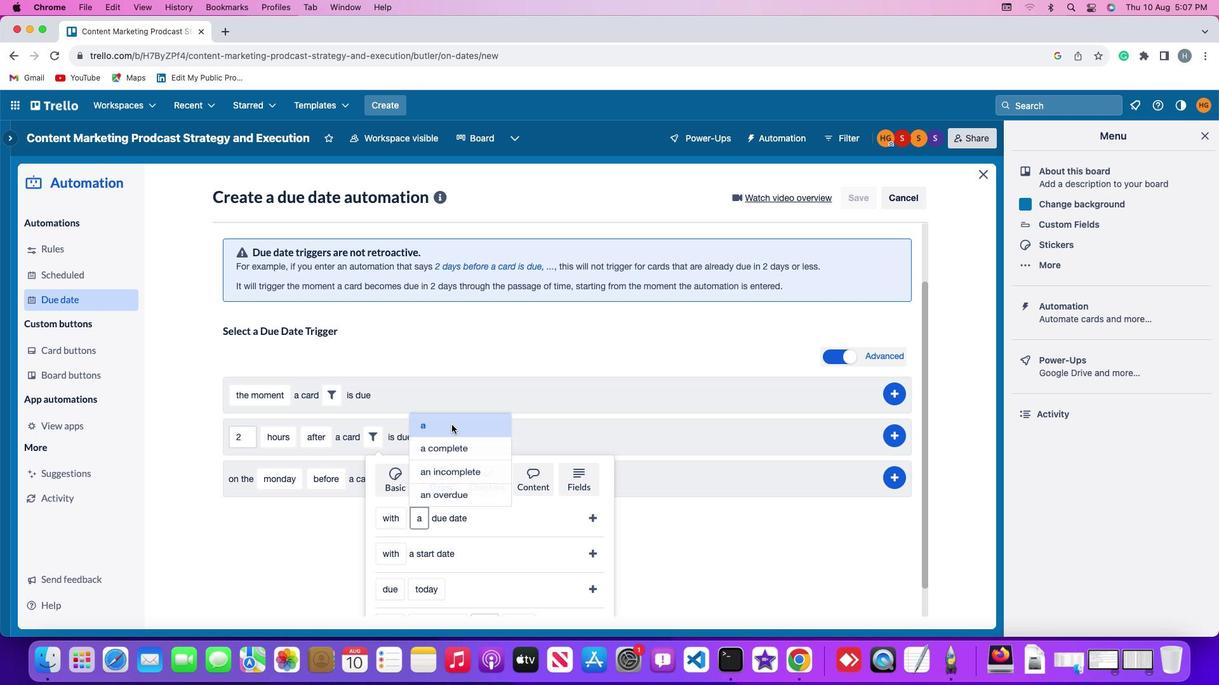 
Action: Mouse moved to (595, 520)
Screenshot: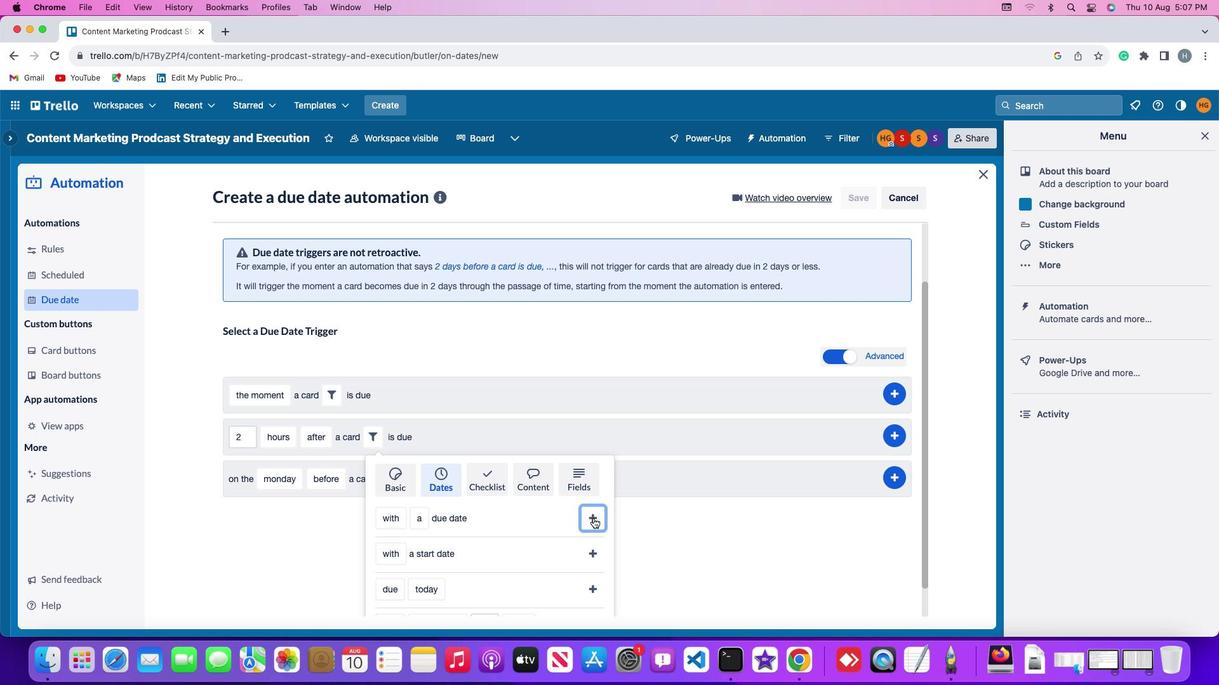 
Action: Mouse pressed left at (595, 520)
Screenshot: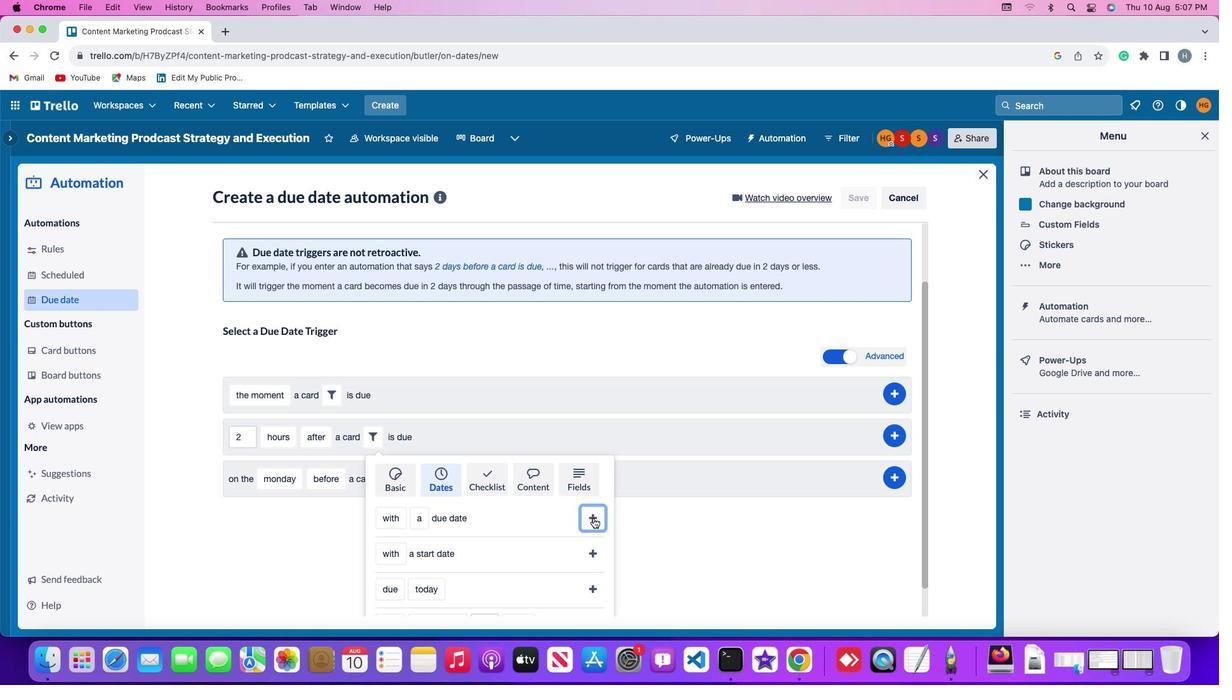 
Action: Mouse moved to (906, 510)
Screenshot: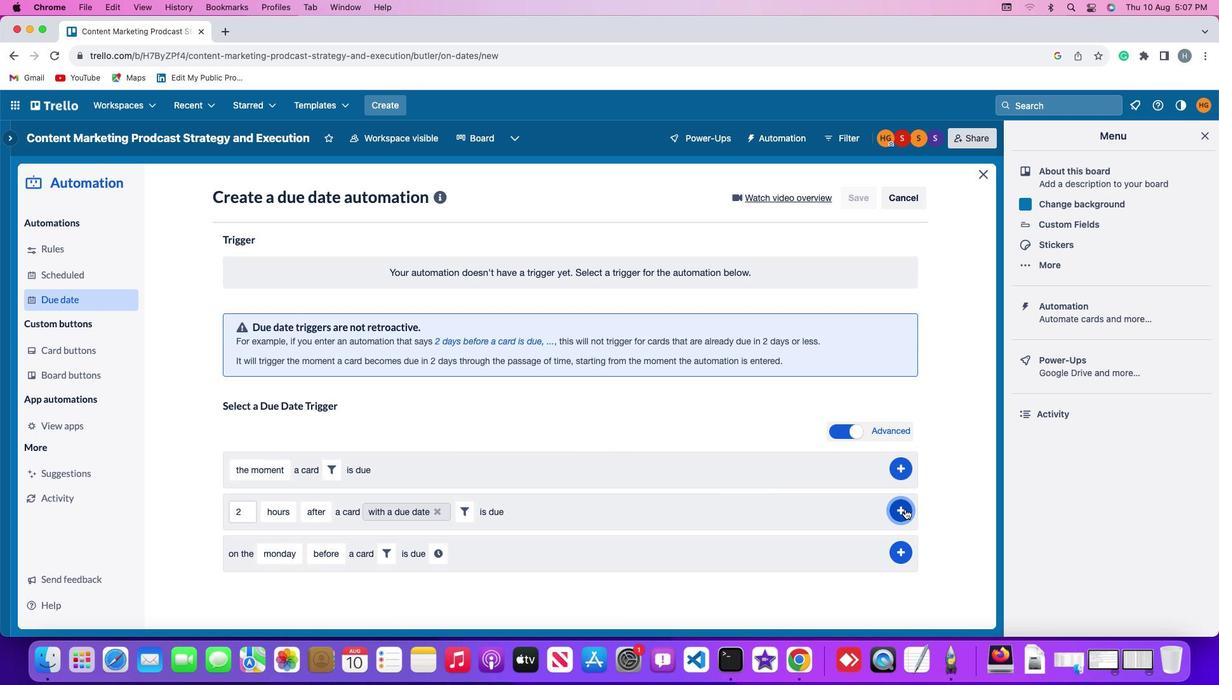 
Action: Mouse pressed left at (906, 510)
Screenshot: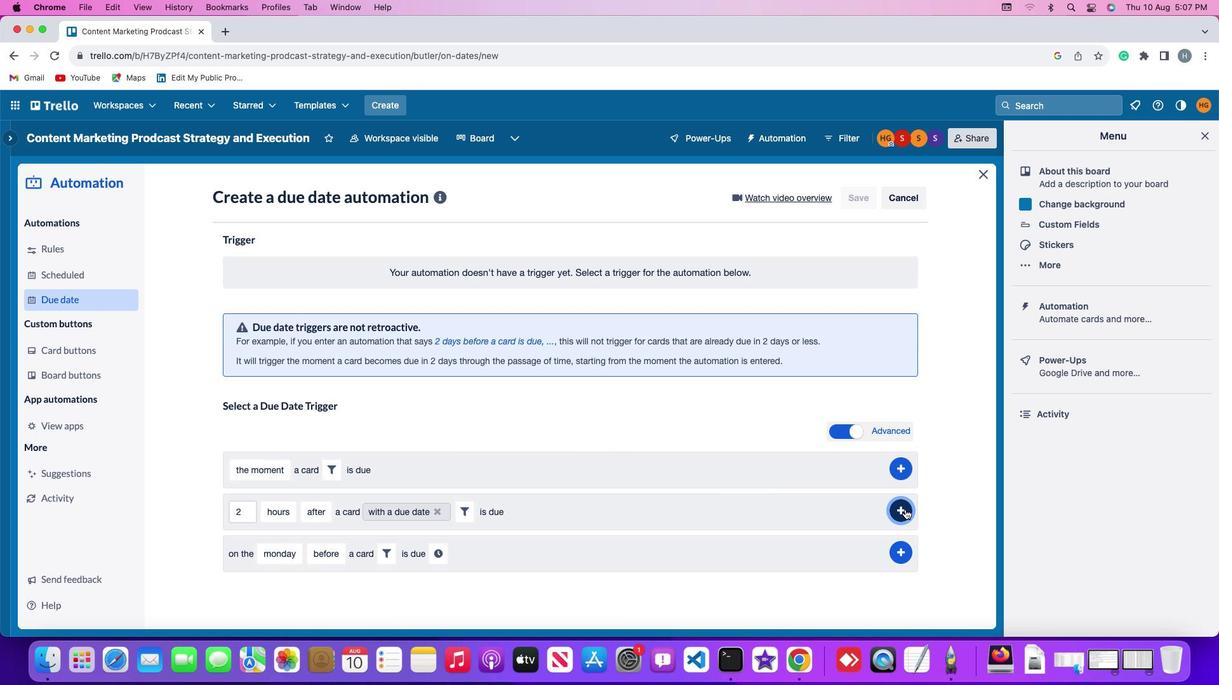 
Action: Mouse moved to (955, 440)
Screenshot: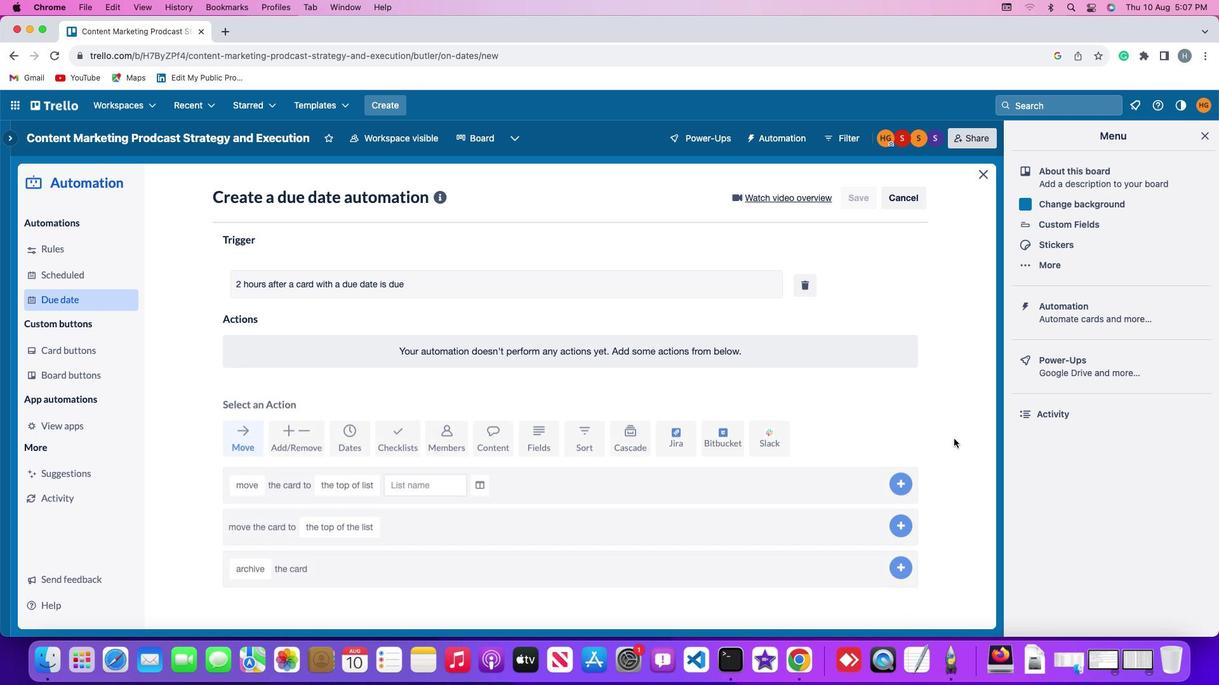 
